 Task: In the Contact  MadelynWright95@Protonmail.com, Add note: 'Schedule a team brainstorming session for marketing campaign ideas.'. Mark checkbox to create task to follow up ': In 3 business days '. Create task, with  description: Conduct Product Demo, Add due date: In 3 Business Days; Add reminder: 30 Minutes before. Set Priority High and add note: Review the attached proposal. Logged in from softage.5@softage.net
Action: Mouse moved to (109, 78)
Screenshot: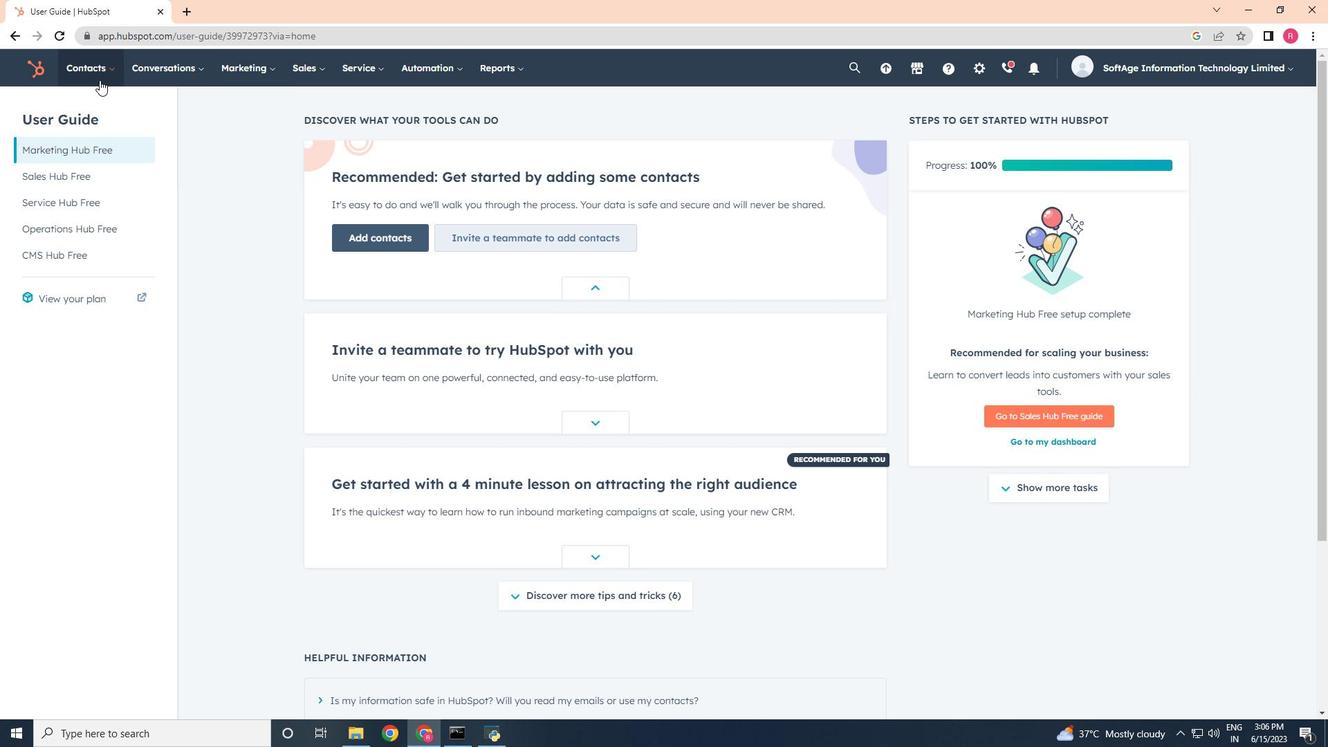 
Action: Mouse pressed left at (109, 78)
Screenshot: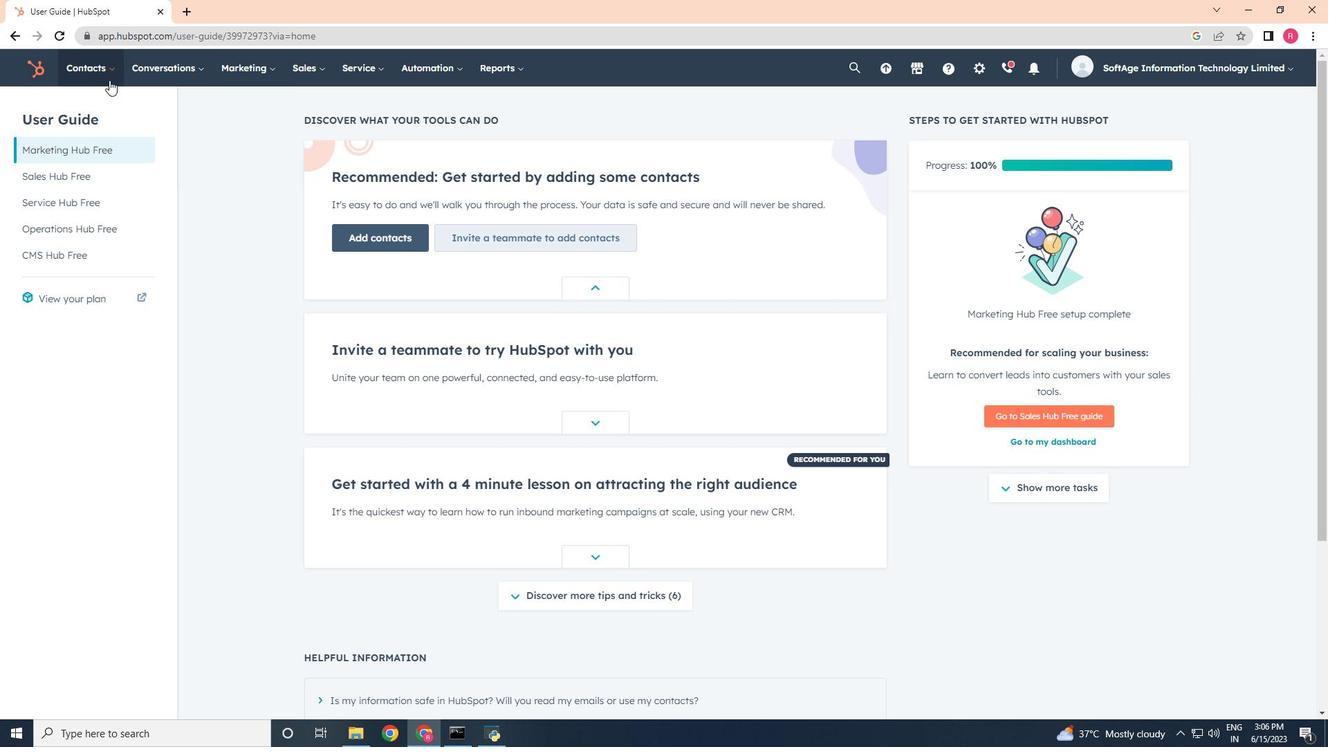 
Action: Mouse moved to (123, 108)
Screenshot: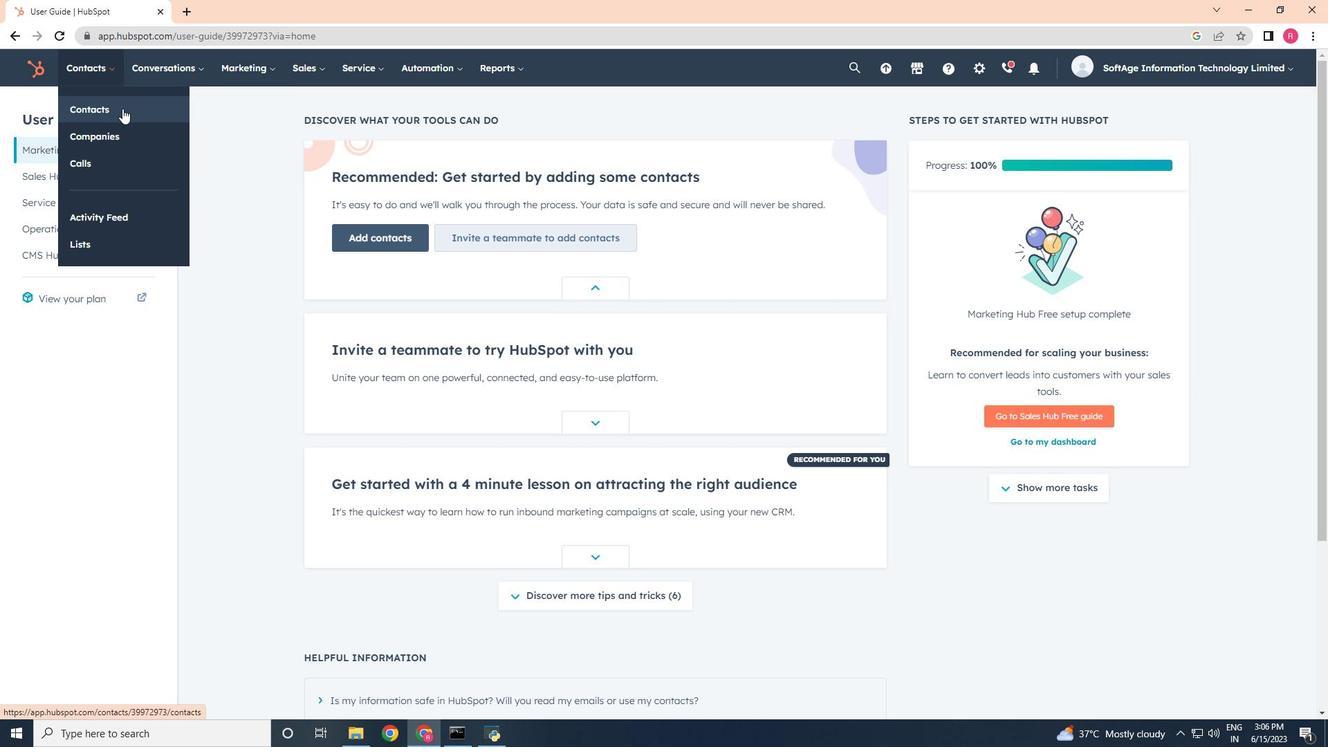 
Action: Mouse pressed left at (123, 108)
Screenshot: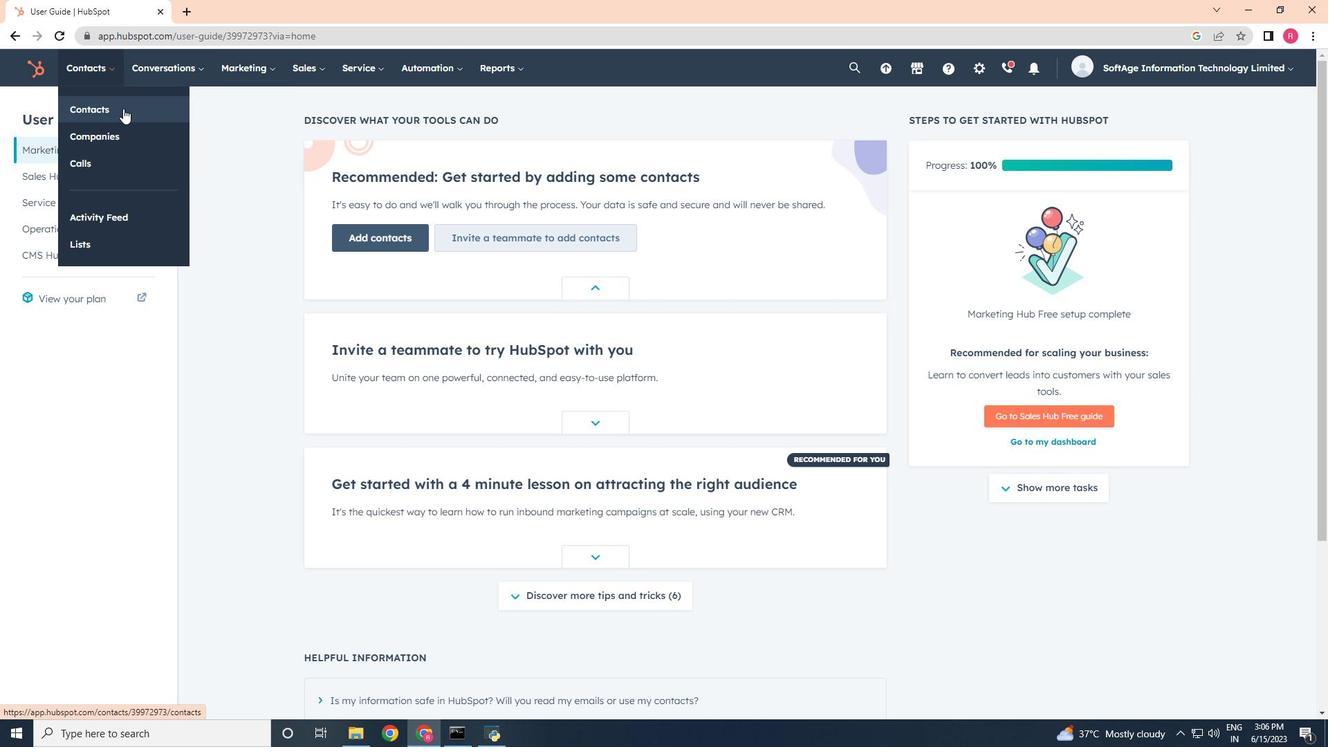 
Action: Mouse moved to (100, 220)
Screenshot: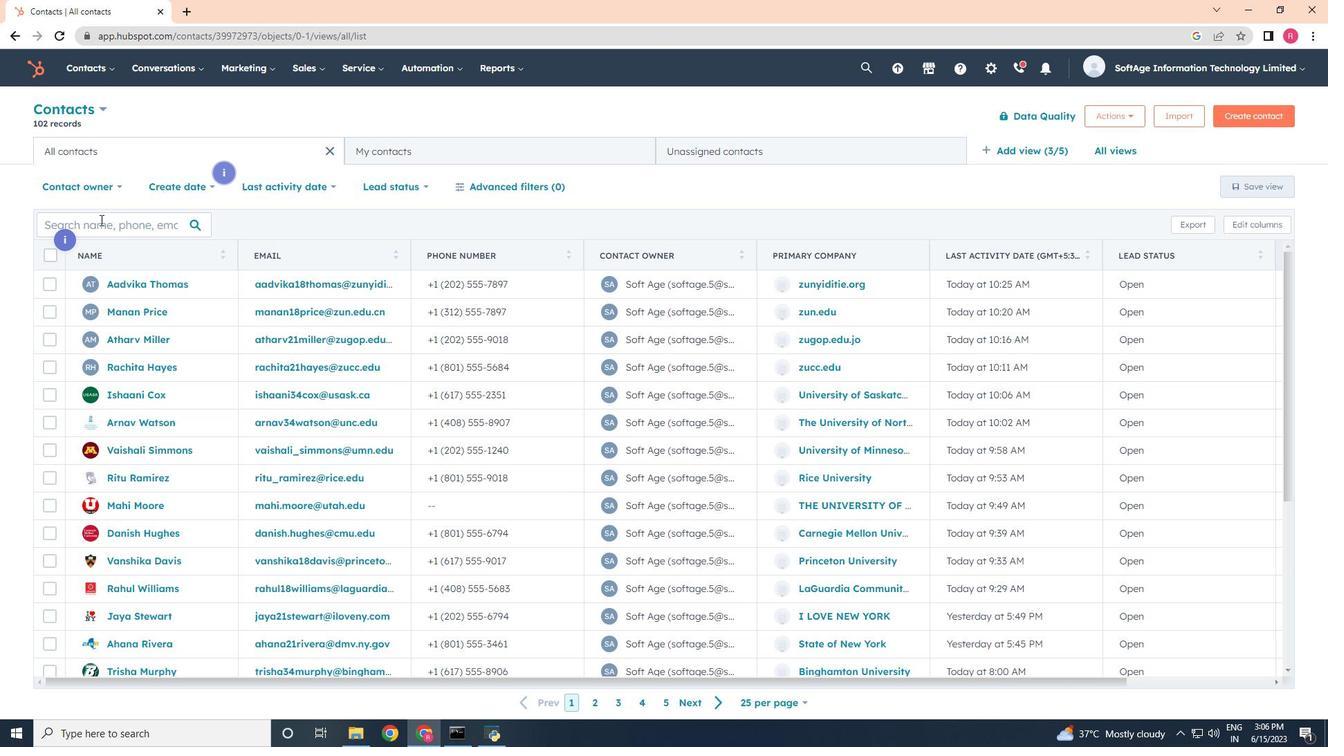 
Action: Mouse pressed left at (100, 220)
Screenshot: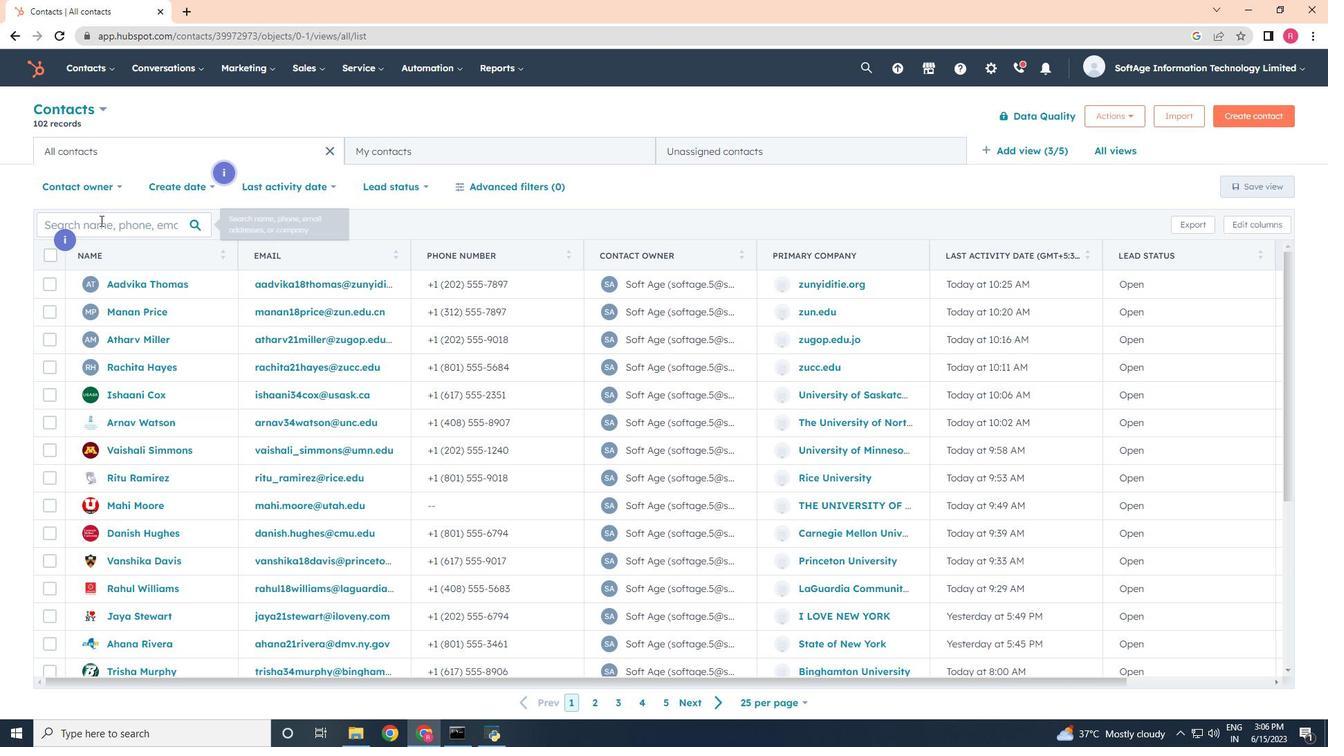 
Action: Mouse moved to (100, 221)
Screenshot: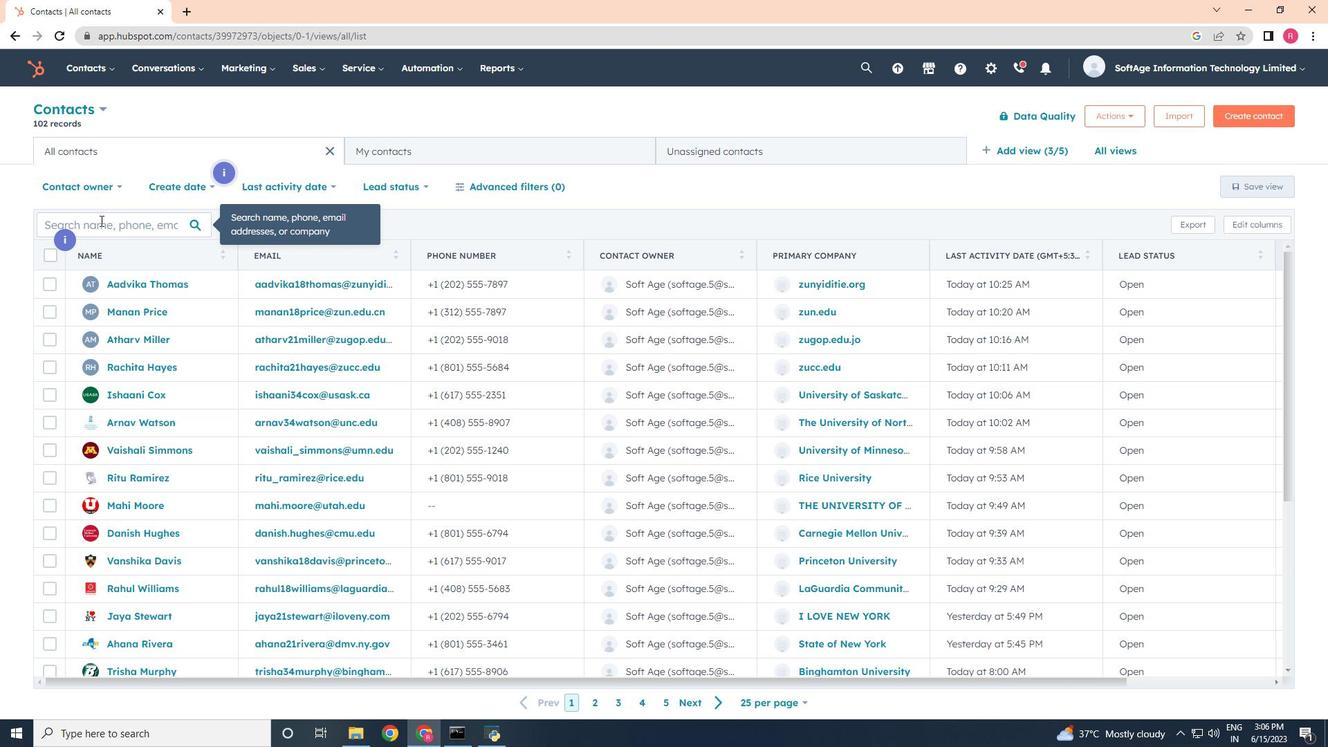 
Action: Key pressed <Key.shift><Key.shift>Madelyn<Key.shift>Wright95
Screenshot: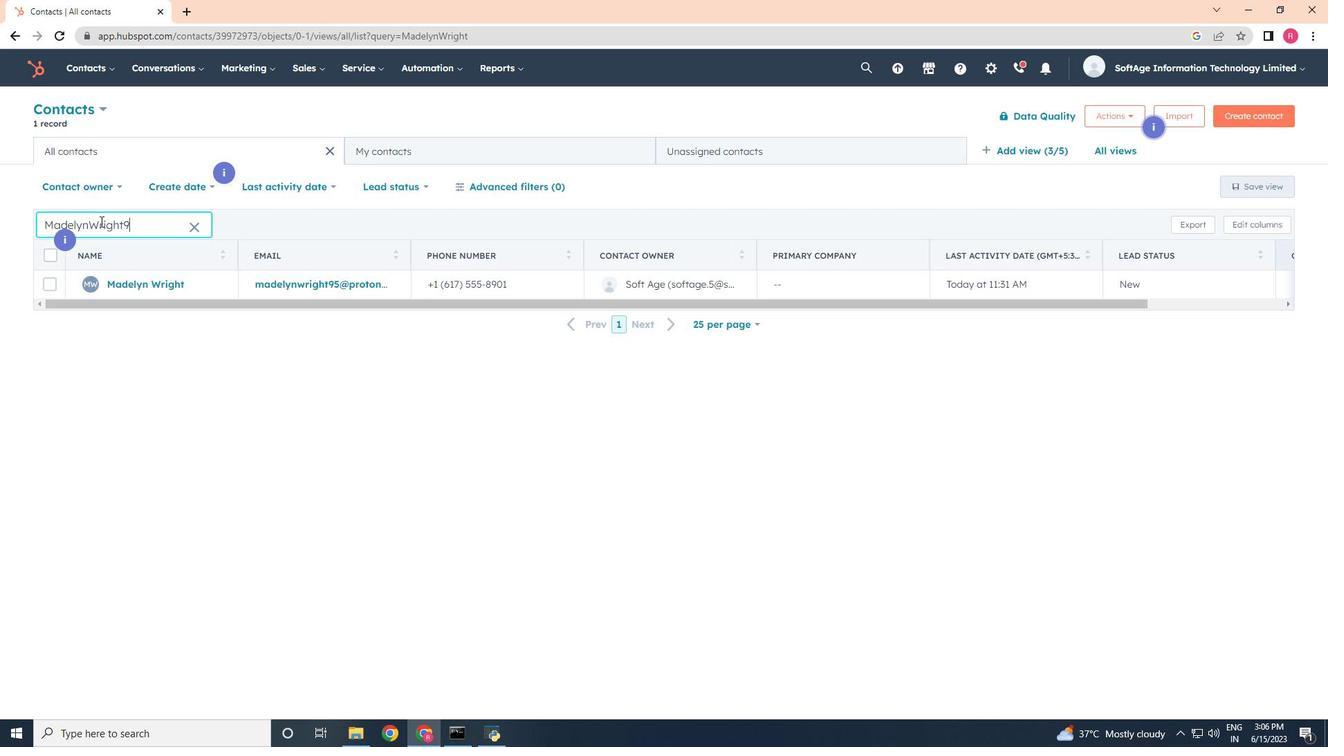 
Action: Mouse moved to (127, 284)
Screenshot: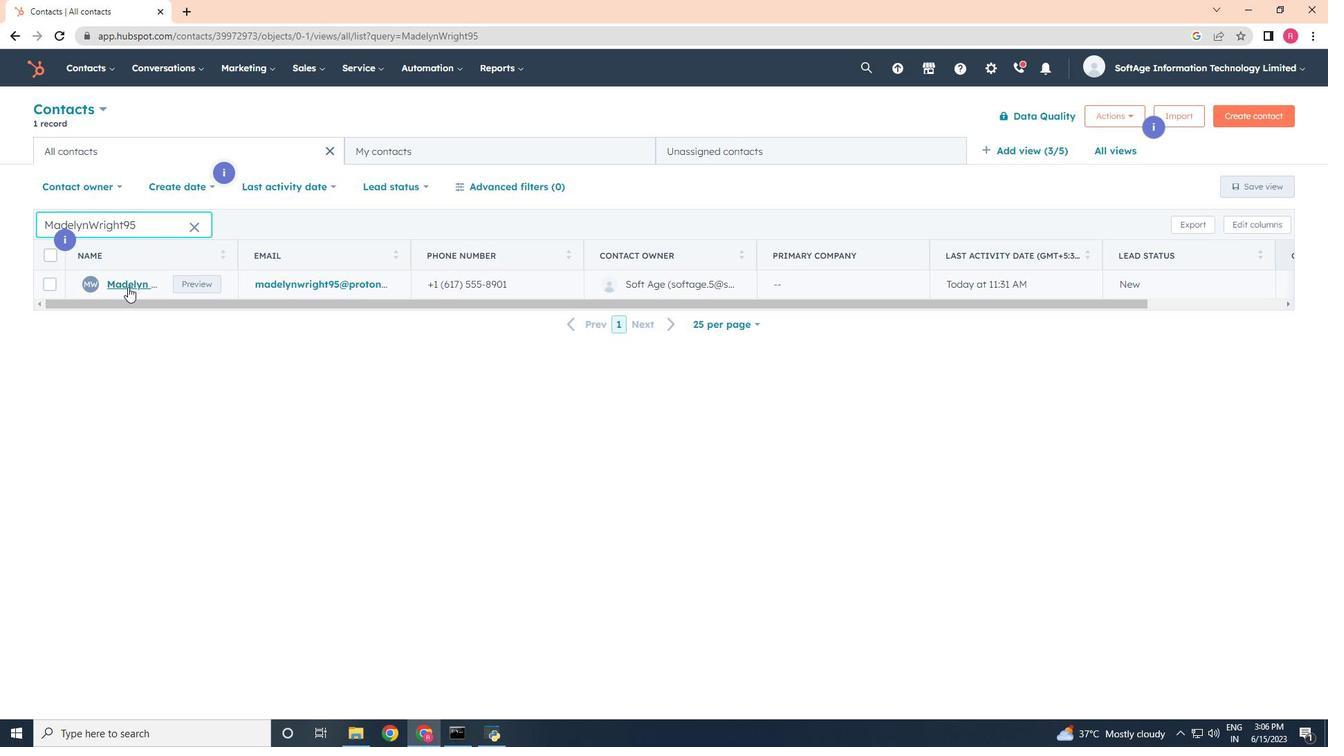 
Action: Mouse pressed left at (127, 284)
Screenshot: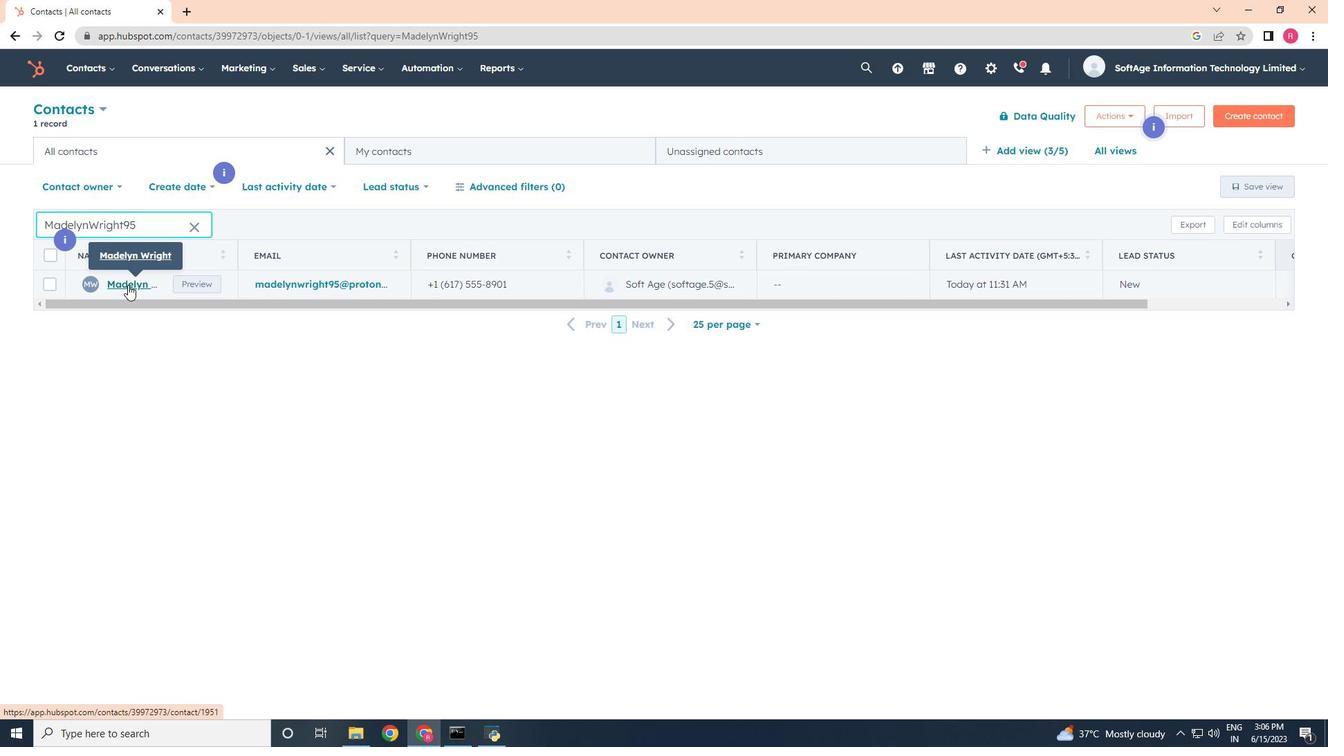 
Action: Mouse moved to (40, 233)
Screenshot: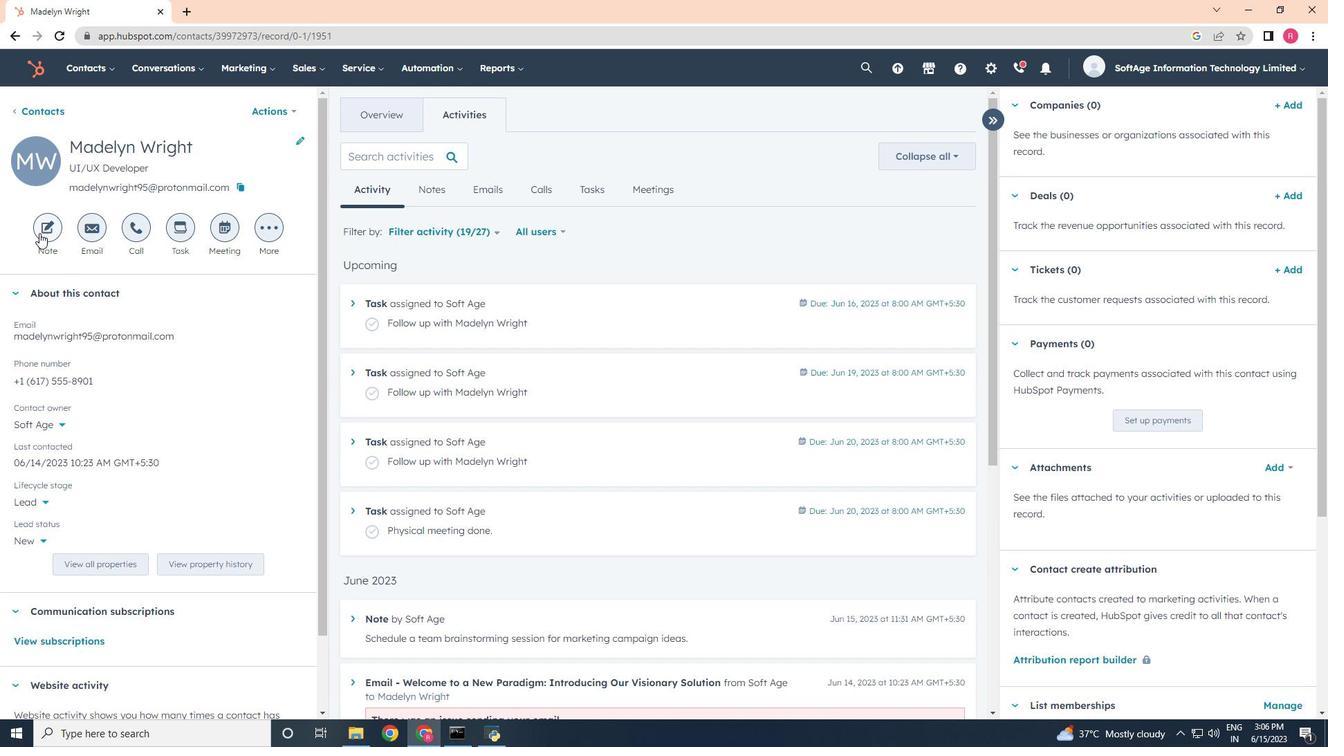 
Action: Mouse pressed left at (40, 233)
Screenshot: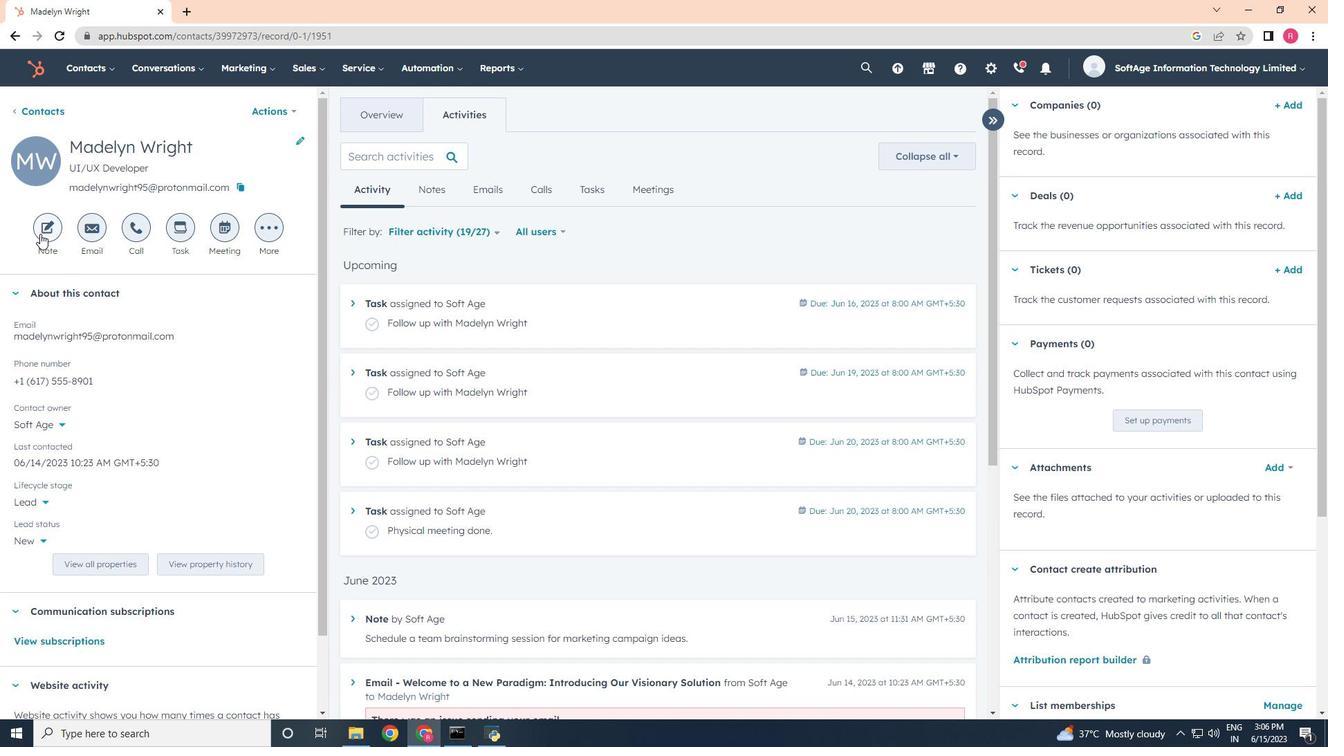 
Action: Mouse moved to (1177, 415)
Screenshot: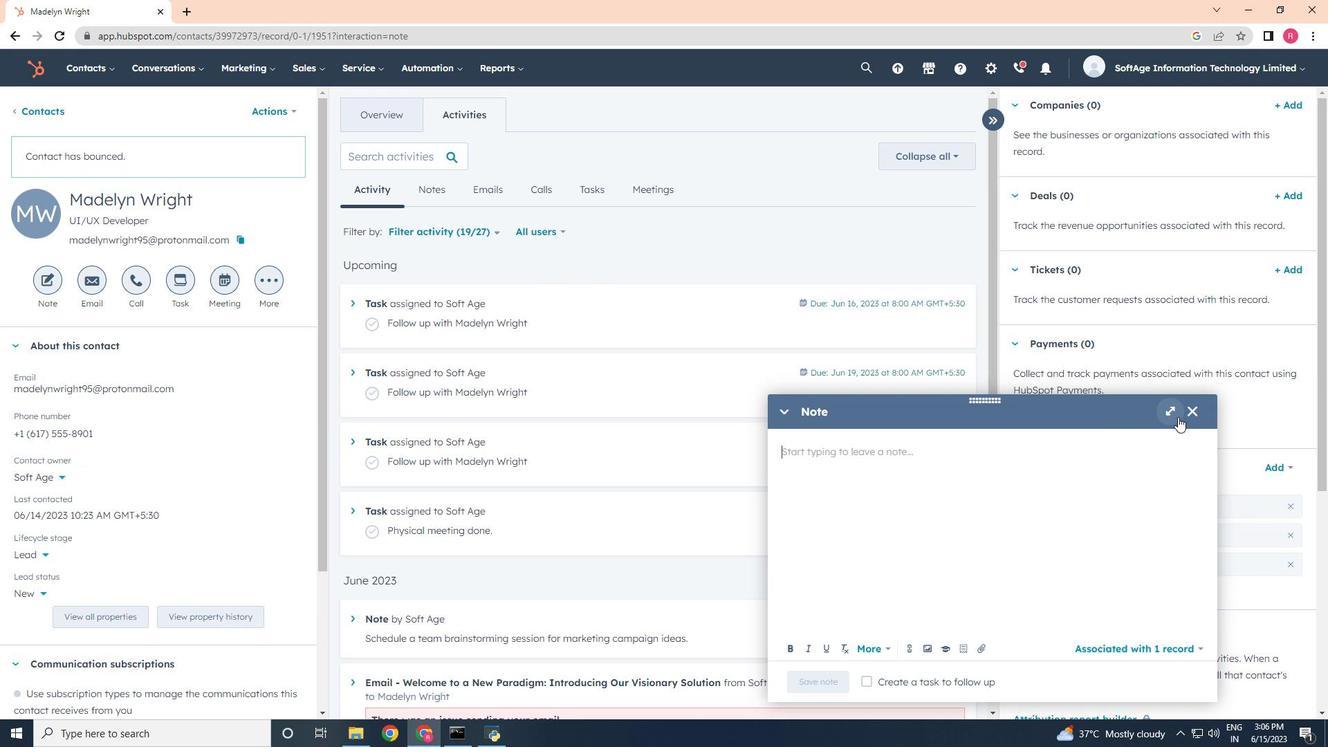 
Action: Mouse pressed left at (1177, 415)
Screenshot: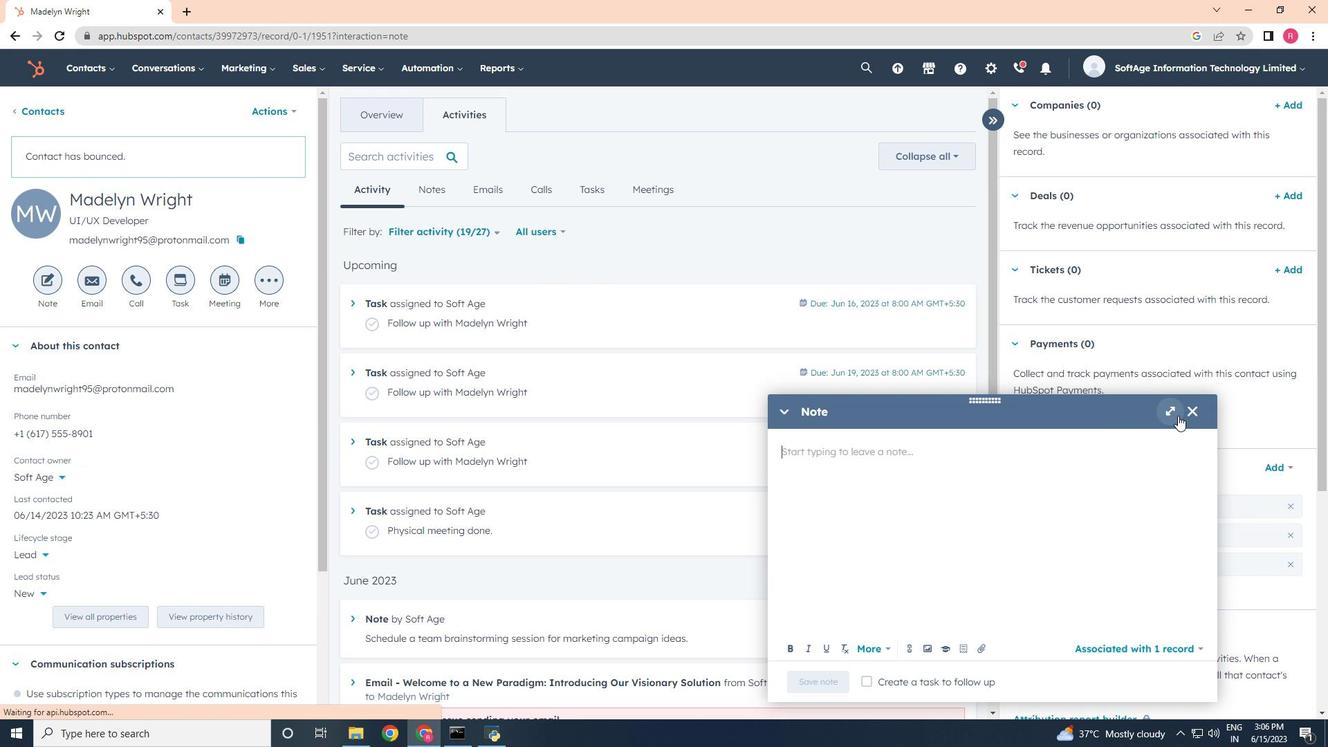 
Action: Mouse moved to (763, 291)
Screenshot: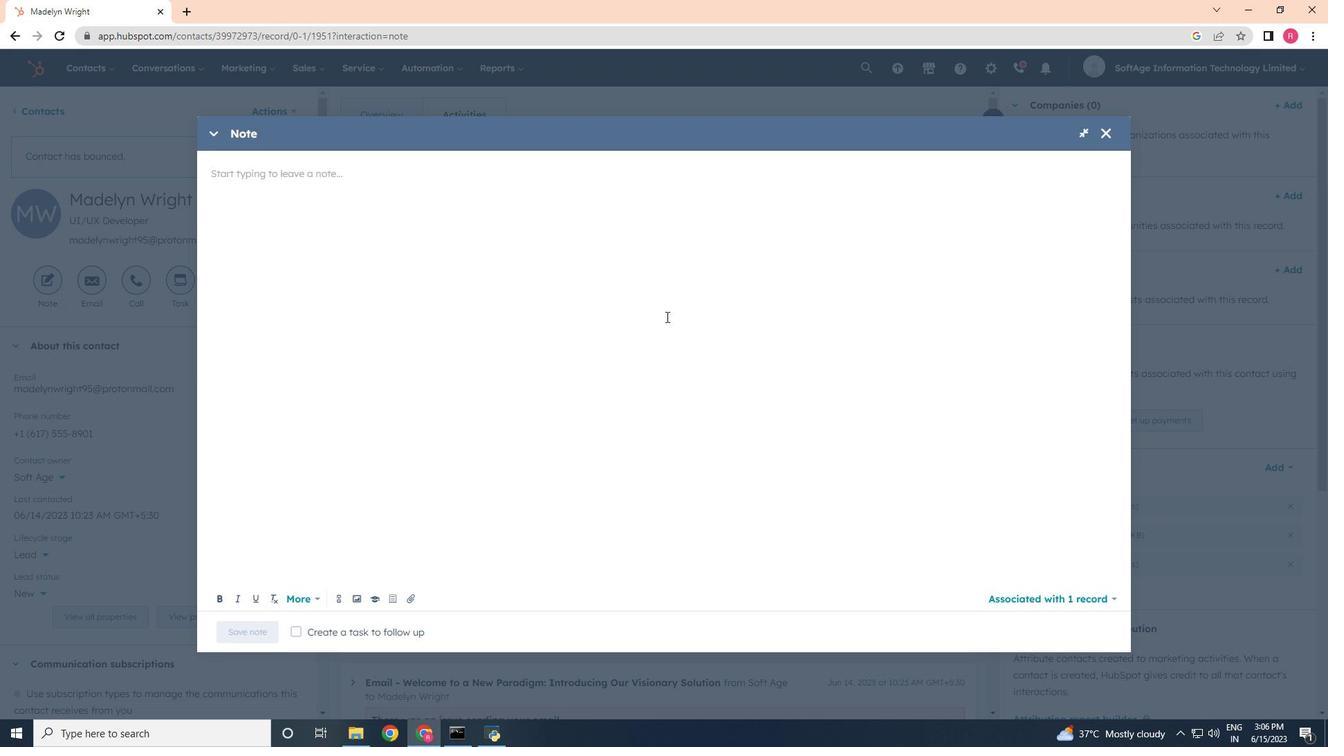 
Action: Key pressed <Key.shift>Schedule<Key.space>a<Key.space>team<Key.space>brainstorming<Key.space>session<Key.space>for<Key.space>marketing<Key.space>campaign<Key.space>ideas.
Screenshot: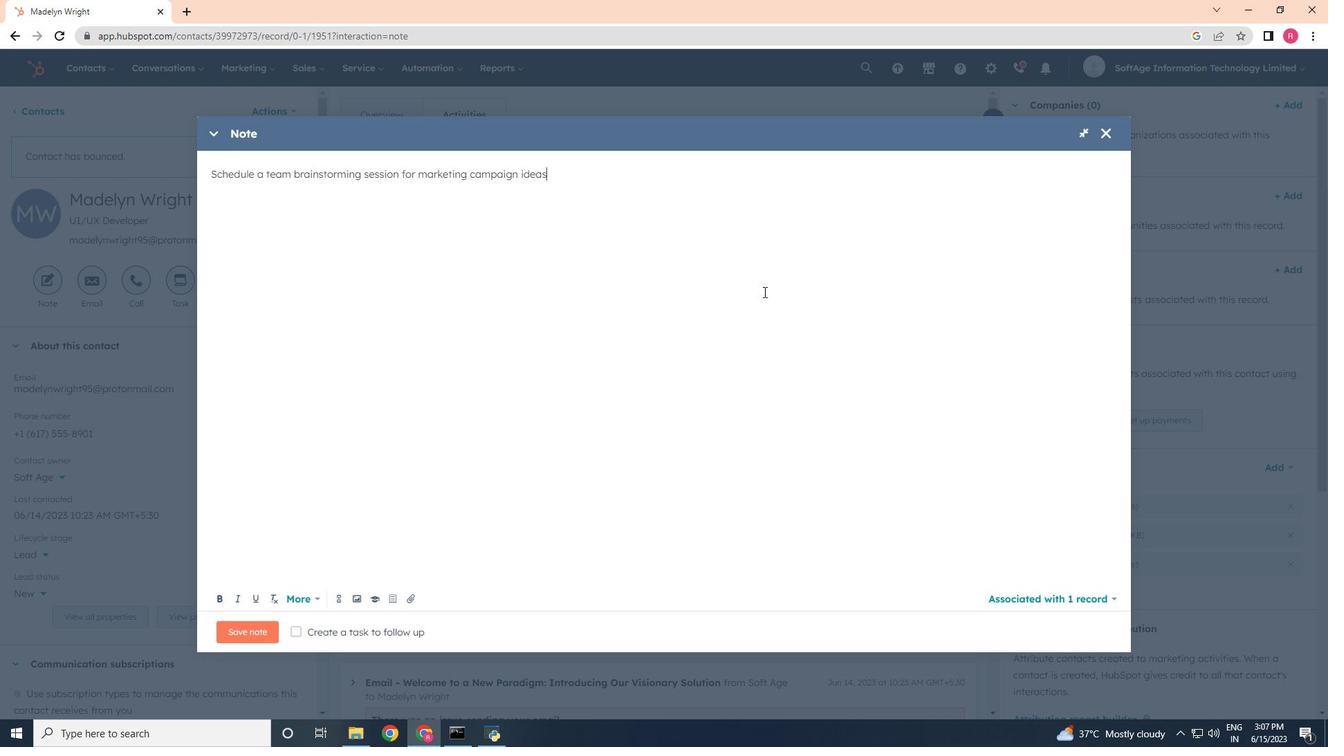 
Action: Mouse moved to (295, 632)
Screenshot: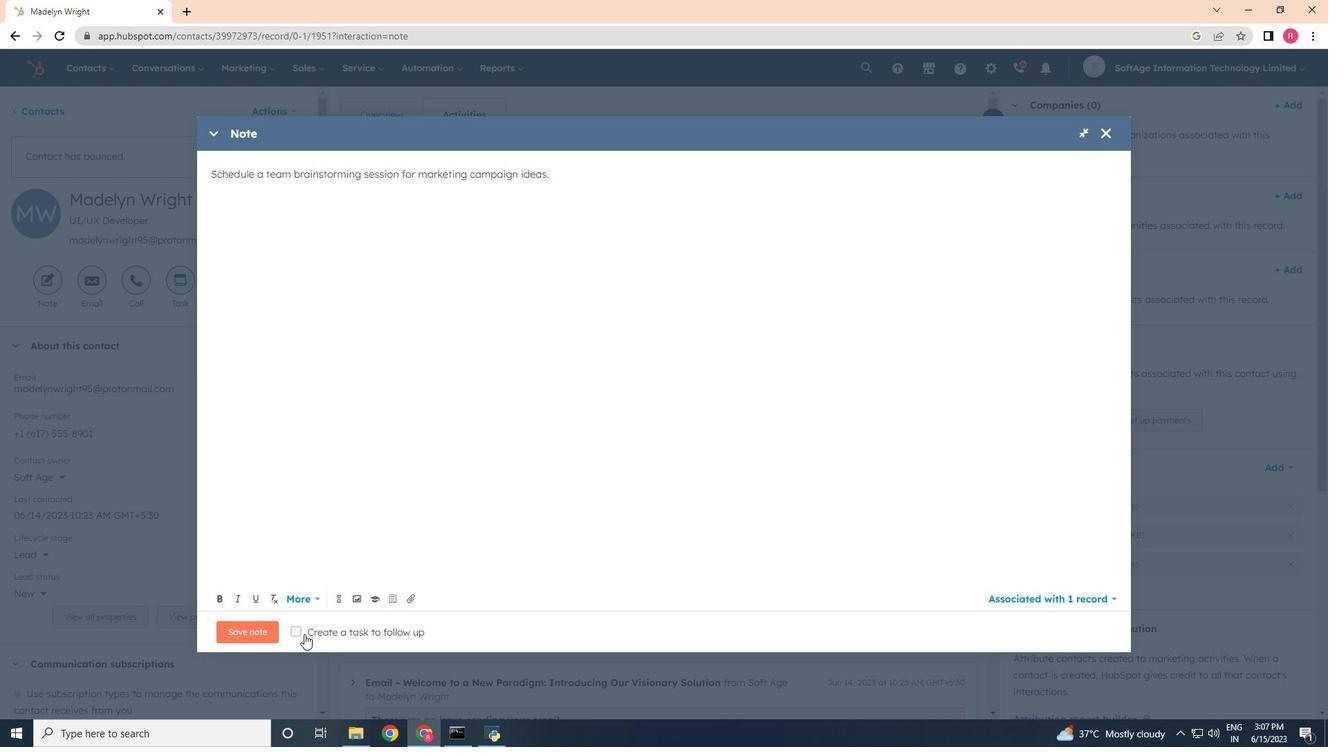 
Action: Mouse pressed left at (295, 632)
Screenshot: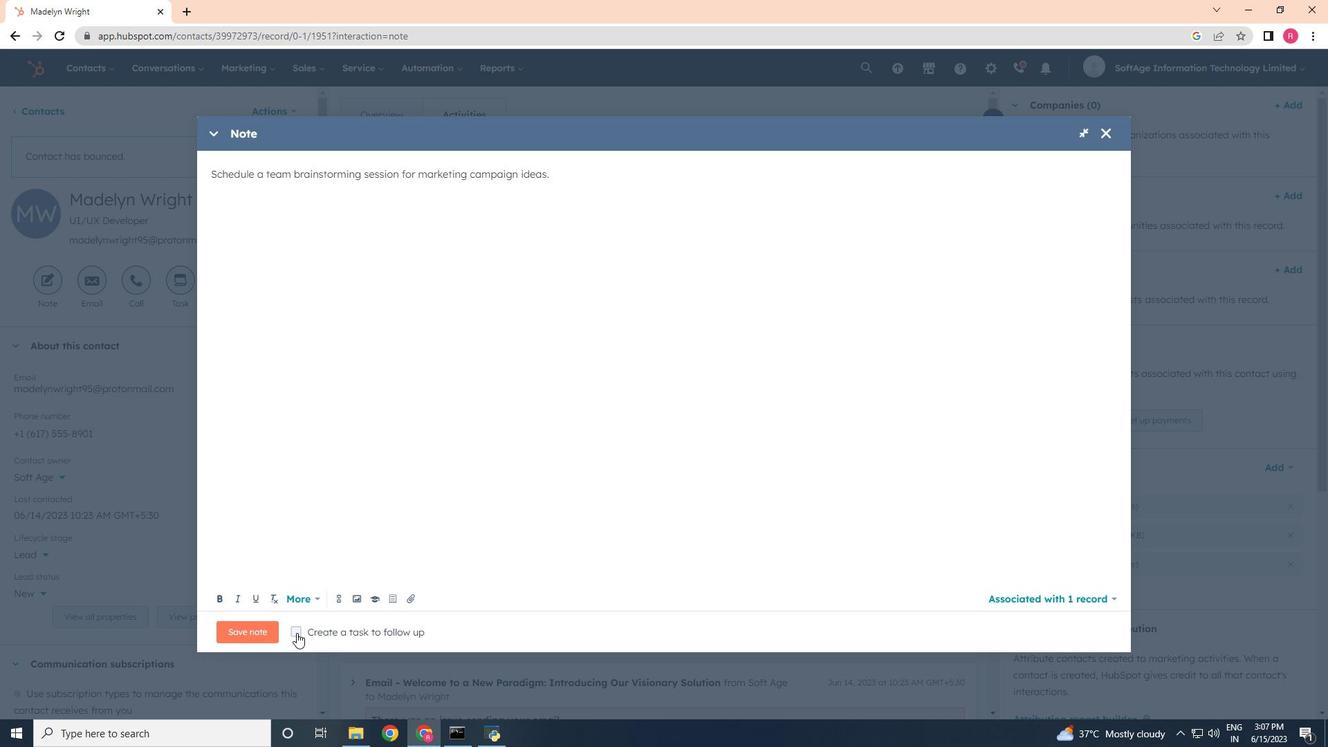 
Action: Mouse moved to (476, 630)
Screenshot: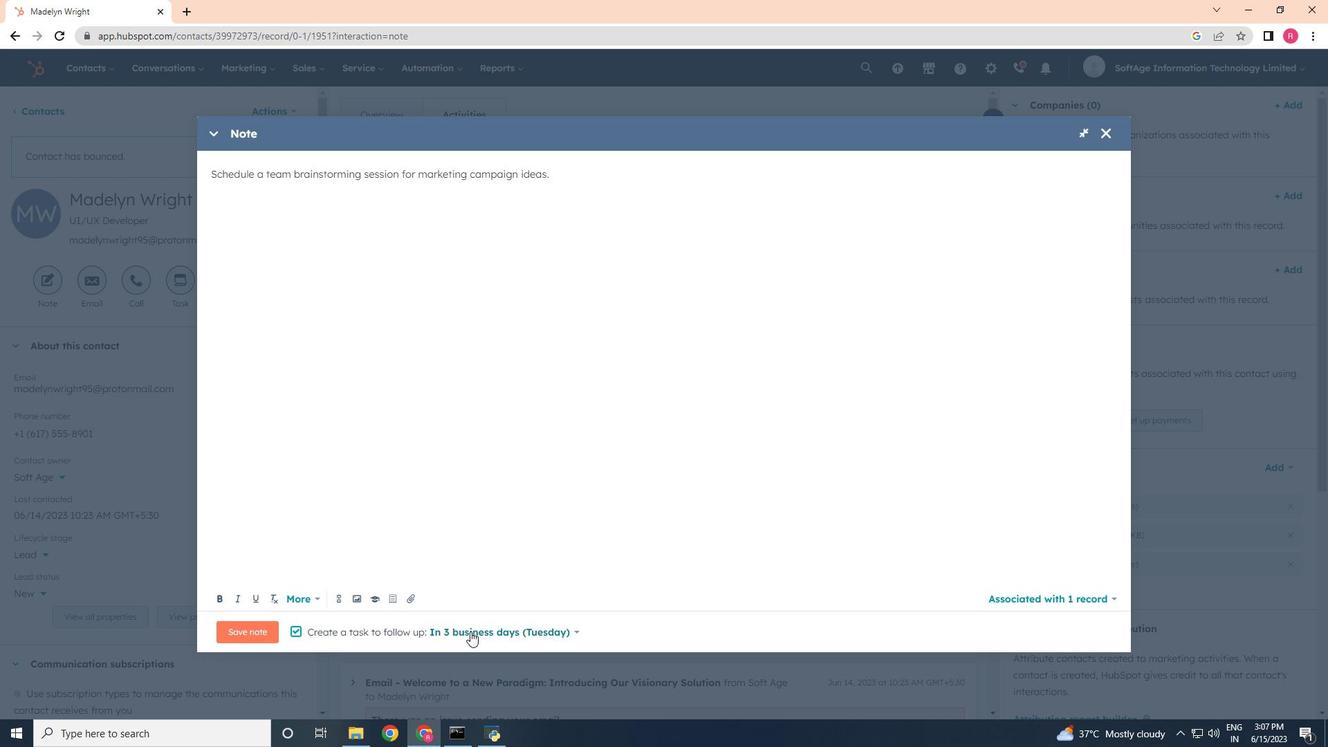 
Action: Mouse pressed left at (476, 630)
Screenshot: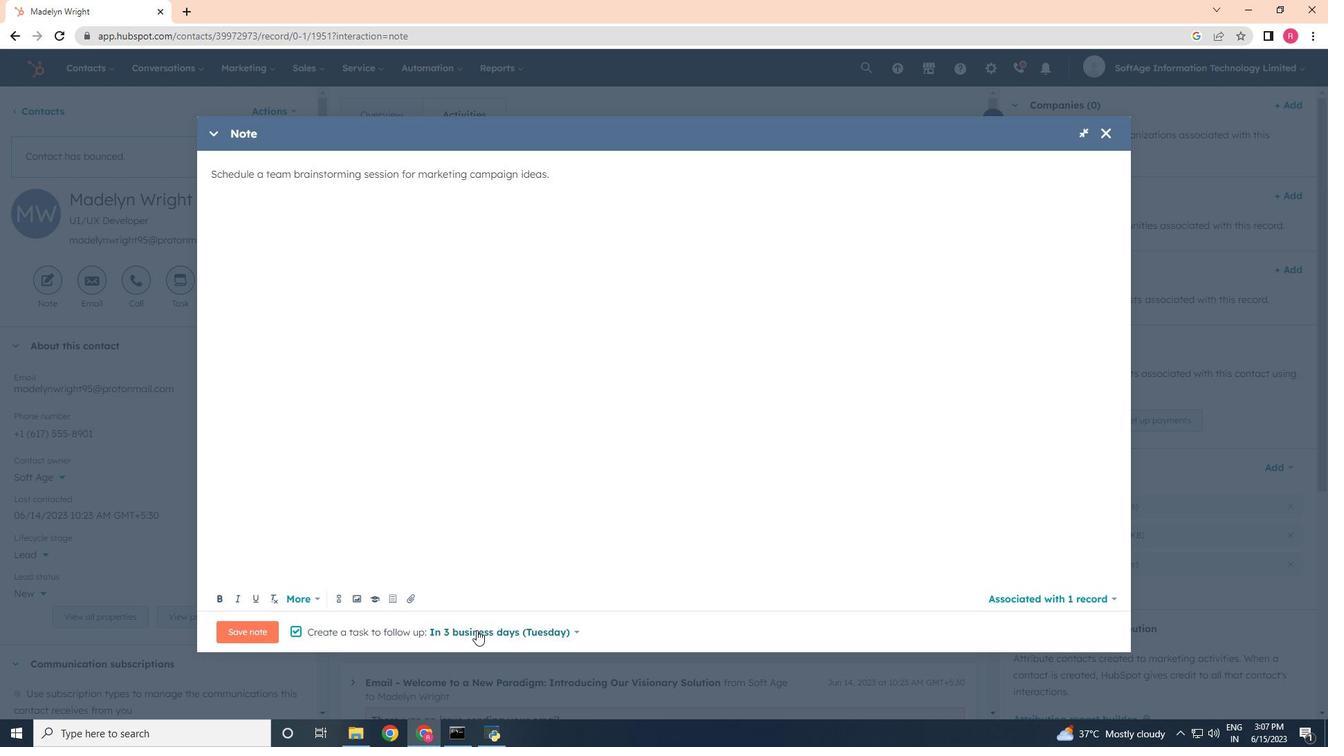 
Action: Mouse moved to (478, 502)
Screenshot: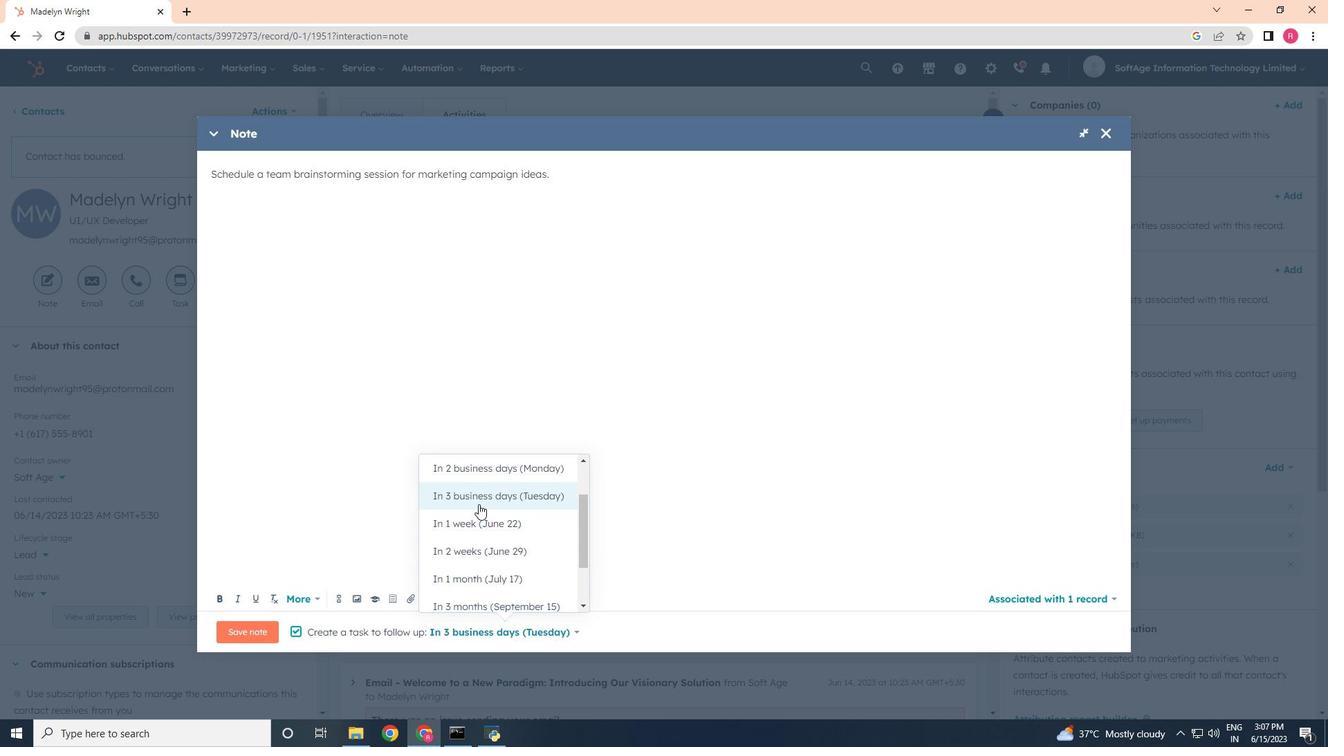 
Action: Mouse pressed left at (478, 502)
Screenshot: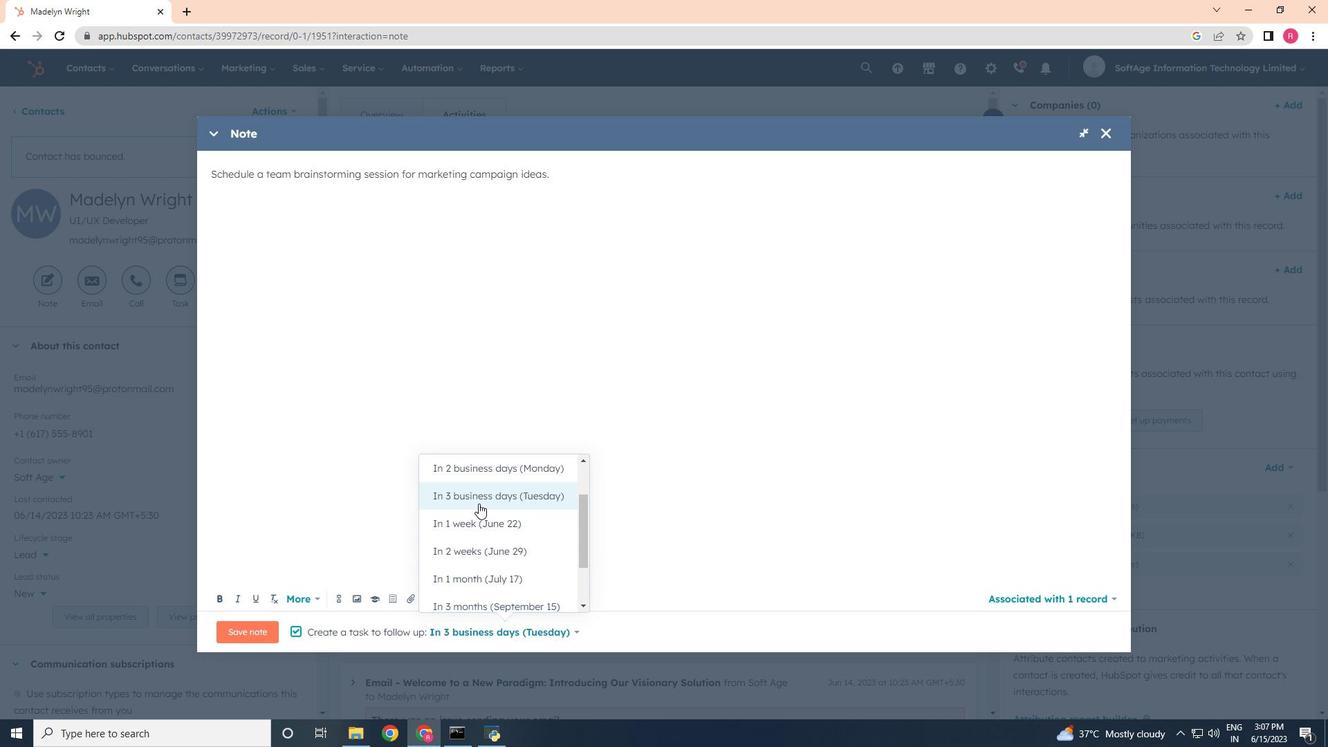 
Action: Mouse moved to (253, 626)
Screenshot: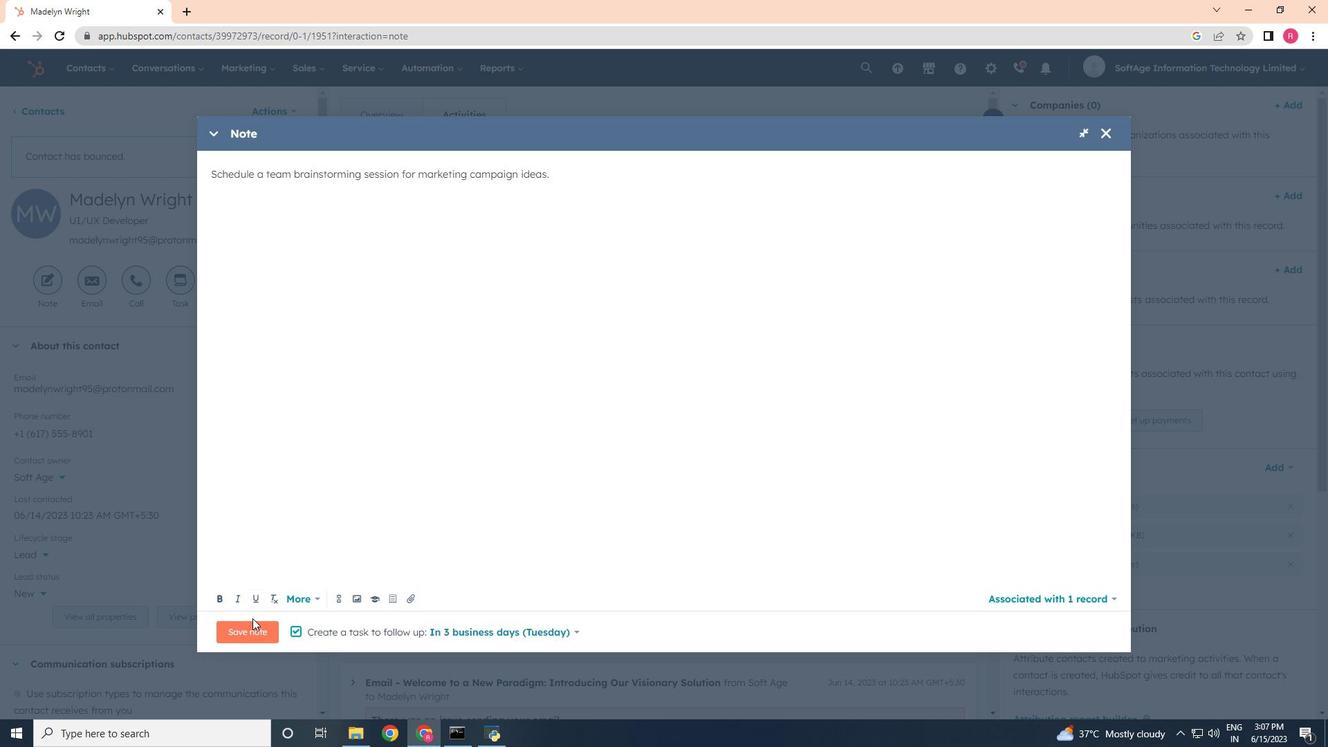 
Action: Mouse pressed left at (253, 626)
Screenshot: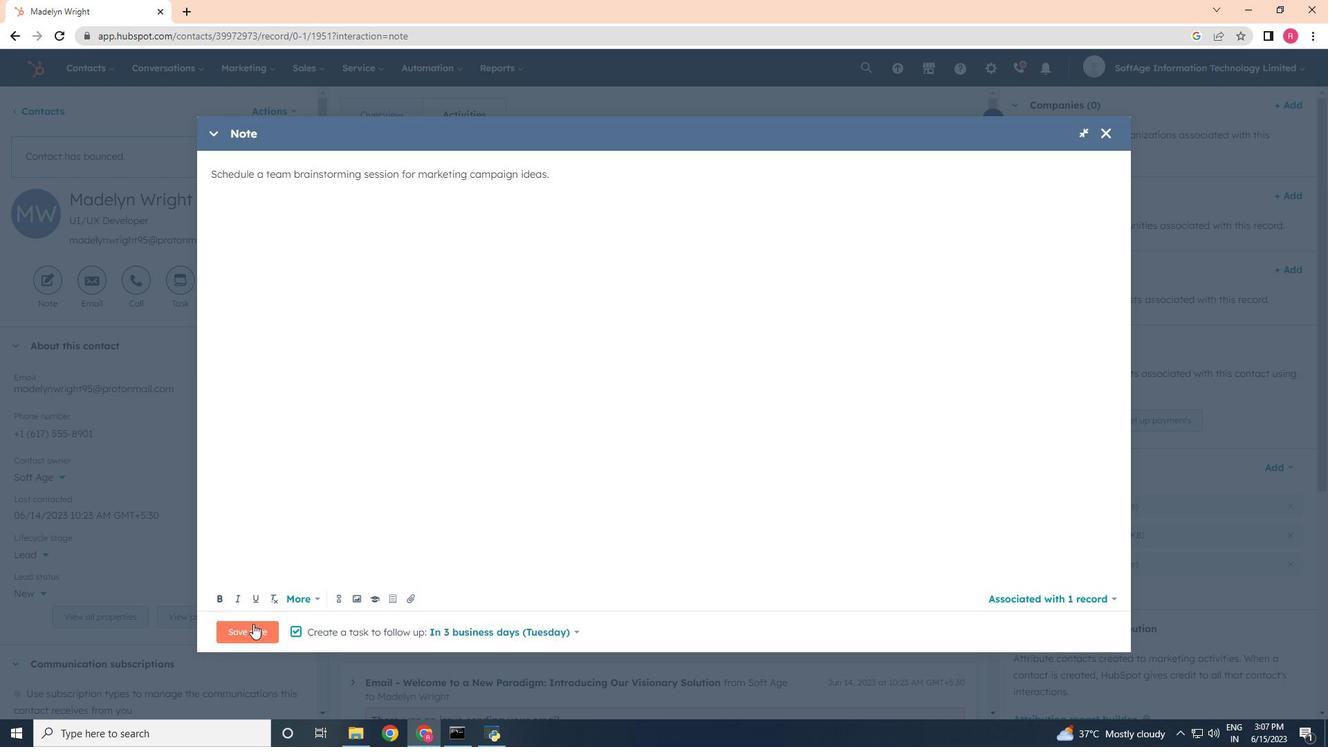 
Action: Mouse moved to (183, 285)
Screenshot: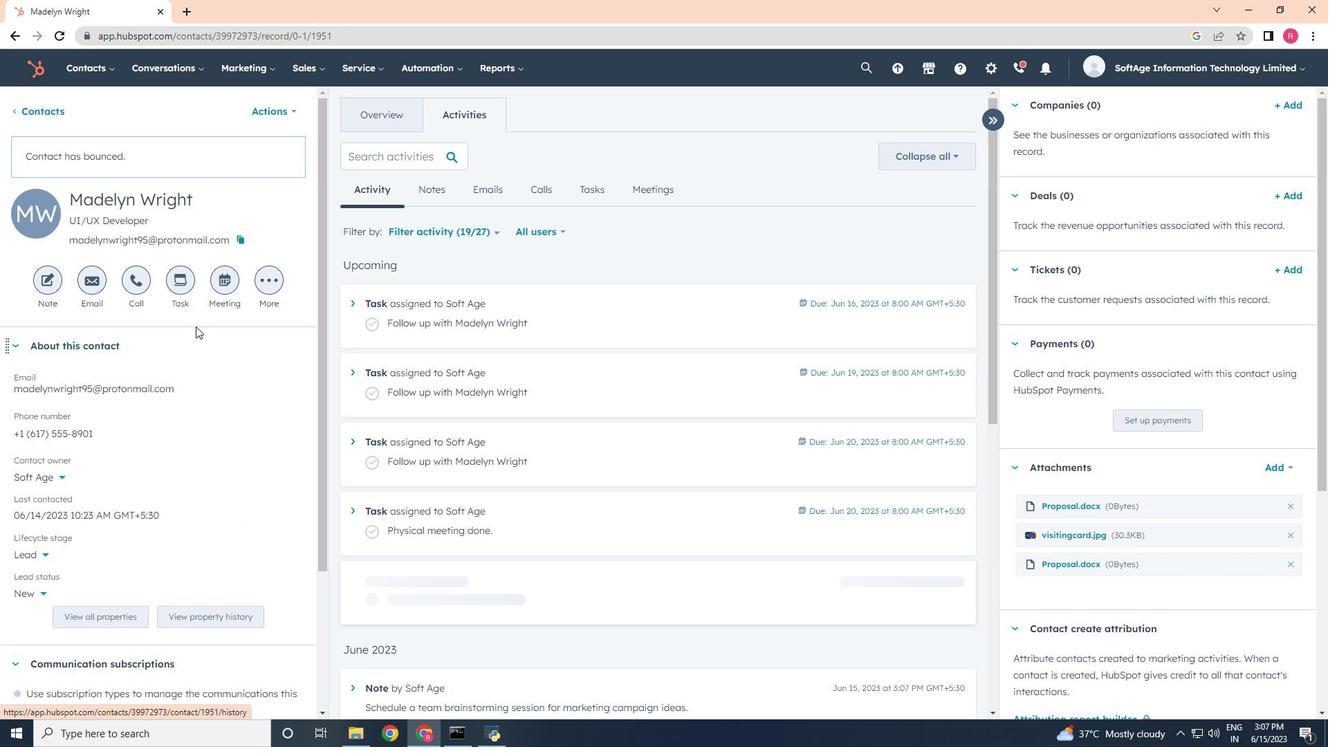 
Action: Mouse pressed left at (183, 285)
Screenshot: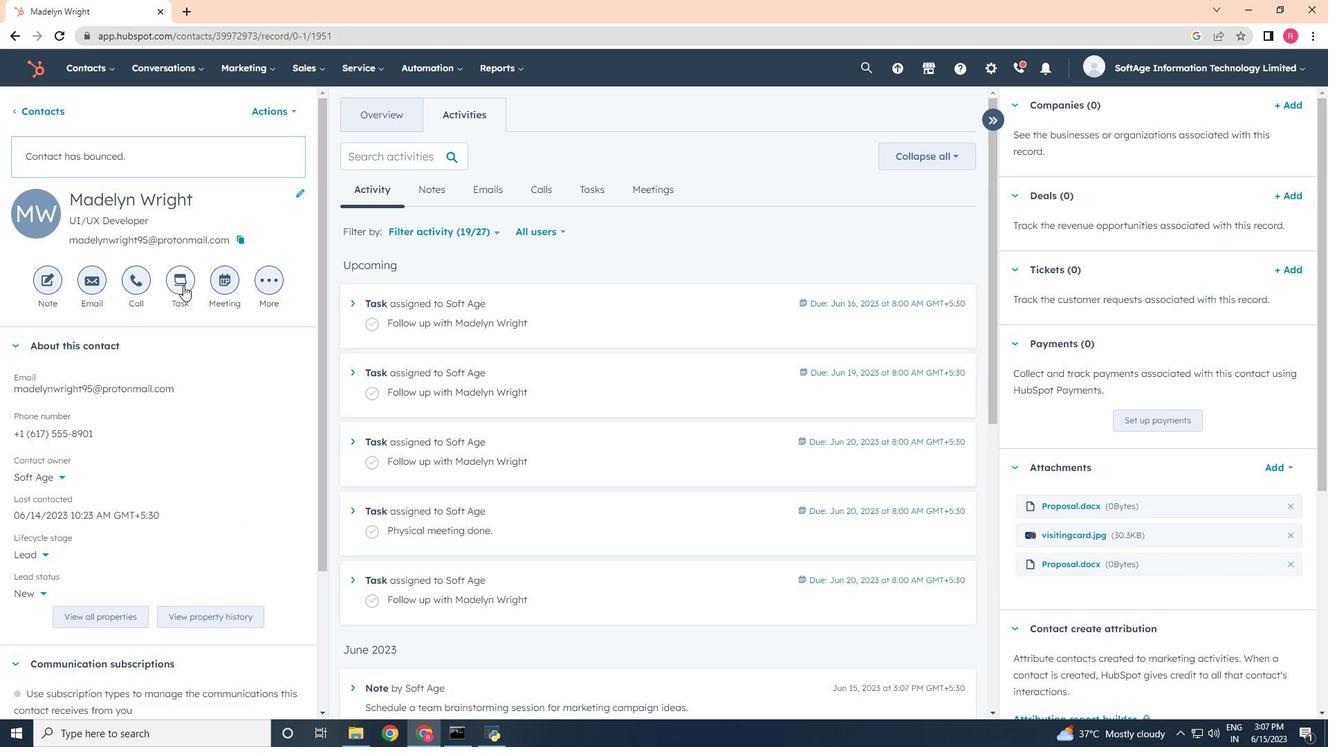 
Action: Mouse moved to (810, 376)
Screenshot: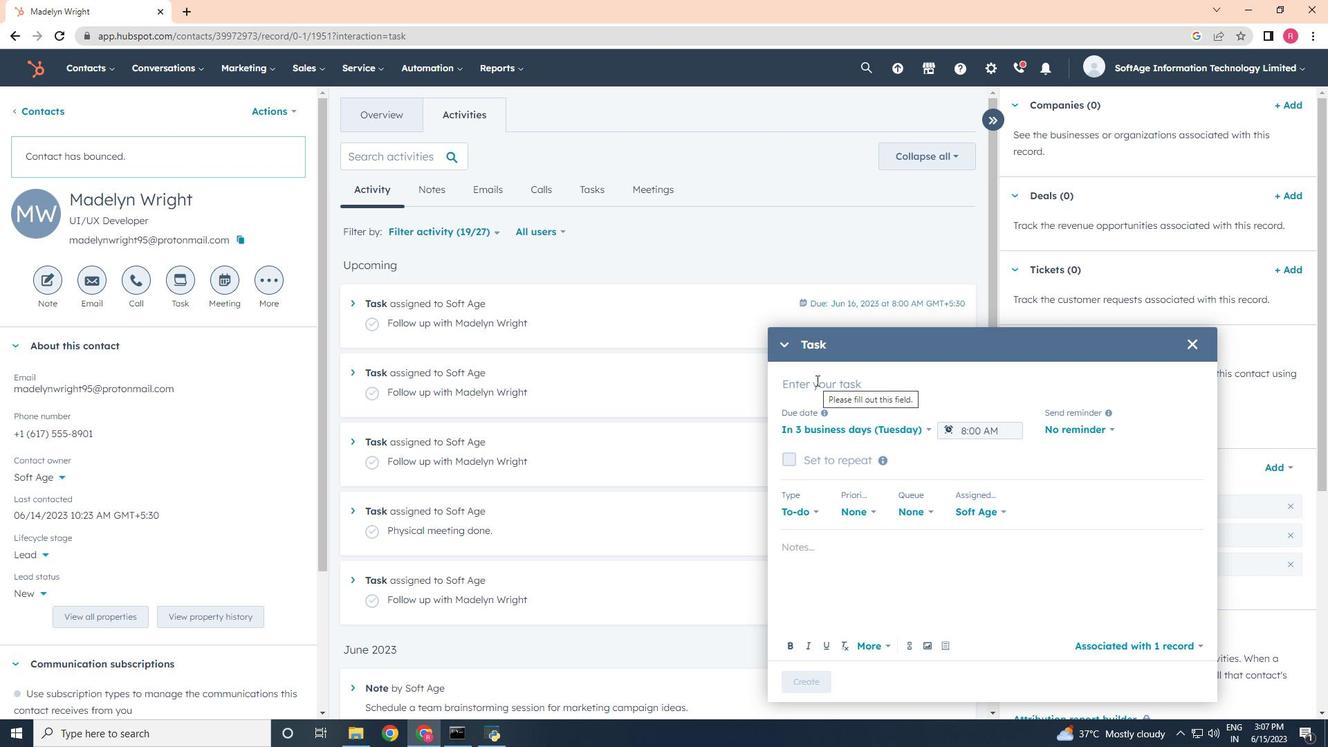 
Action: Key pressed <Key.shift>Conduct<Key.space><Key.shift>Product<Key.space><Key.shift>Demo
Screenshot: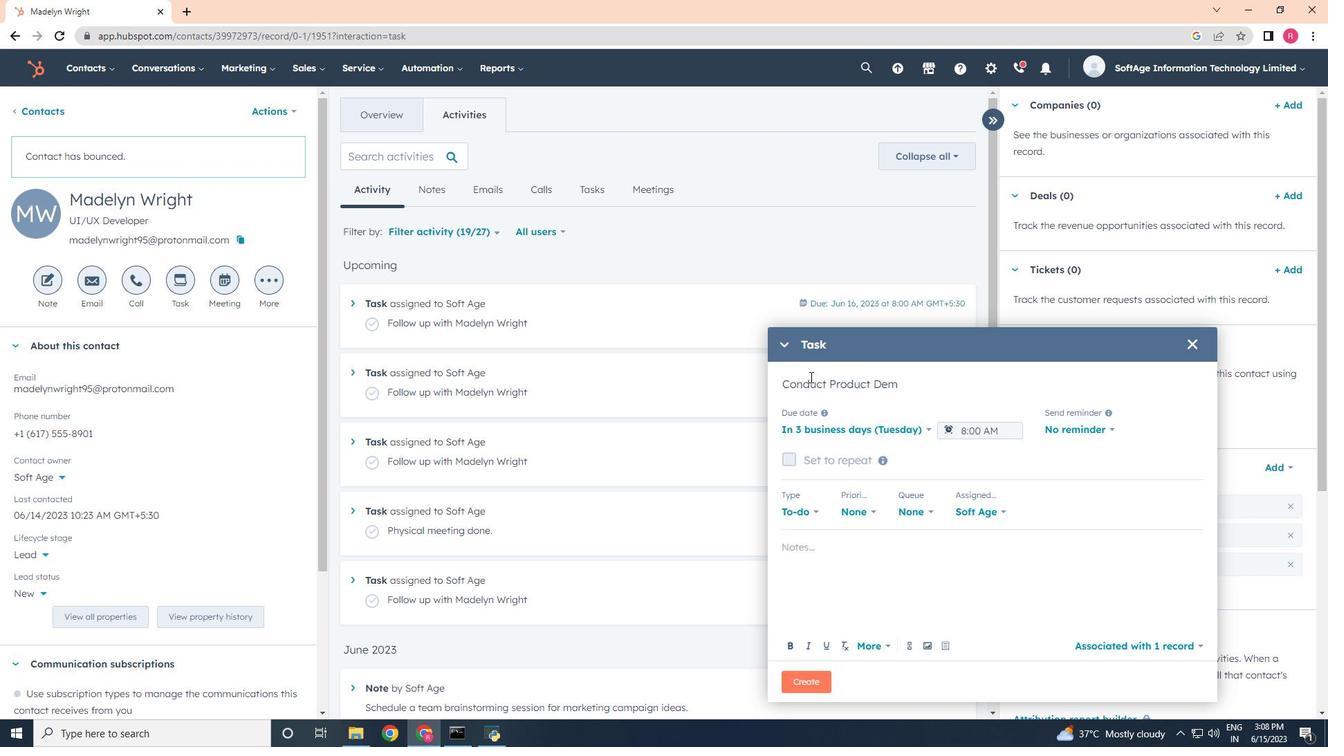 
Action: Mouse moved to (864, 428)
Screenshot: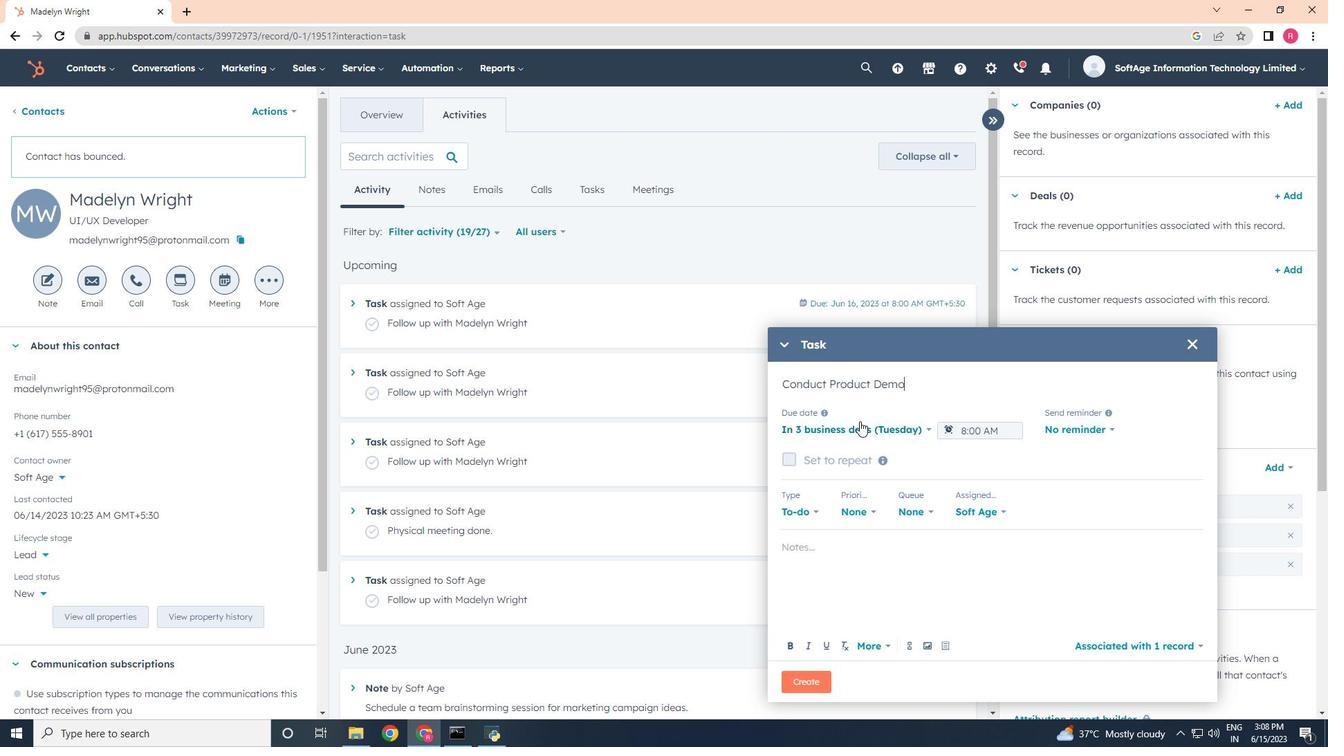 
Action: Mouse pressed left at (864, 428)
Screenshot: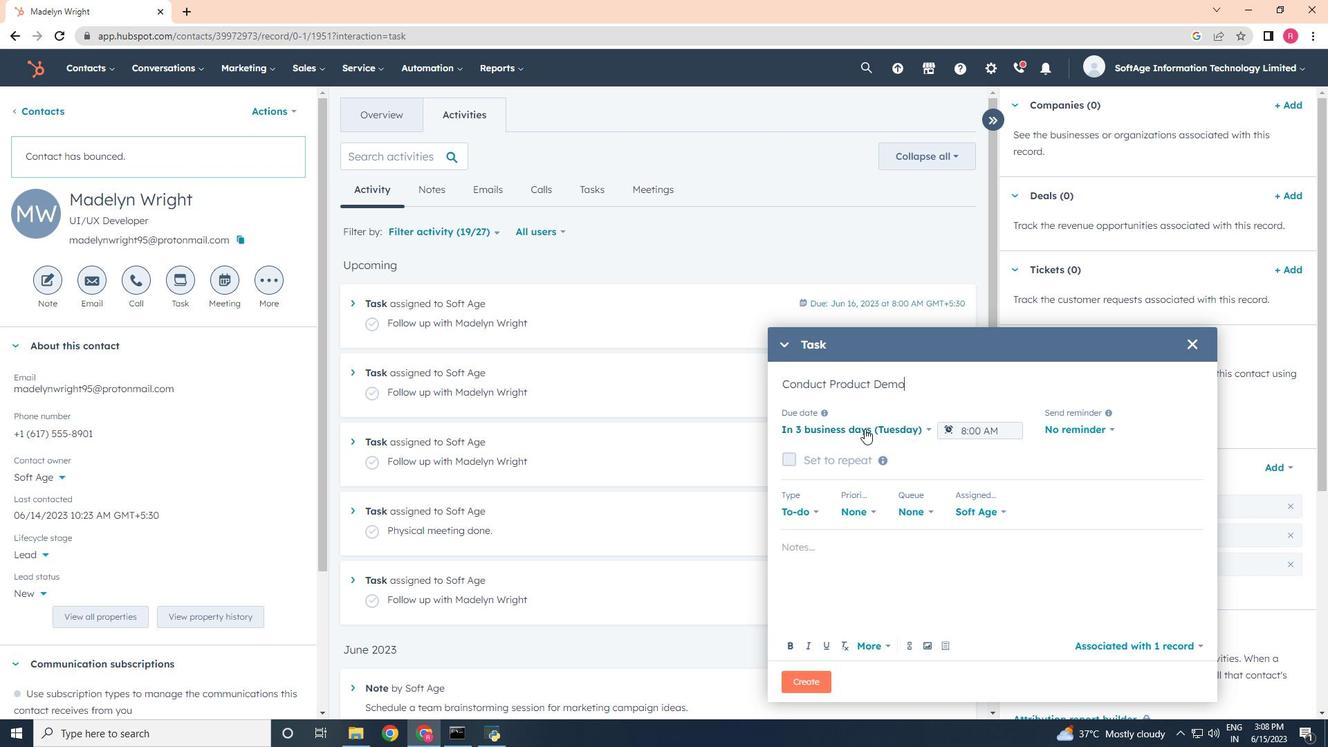 
Action: Mouse moved to (861, 486)
Screenshot: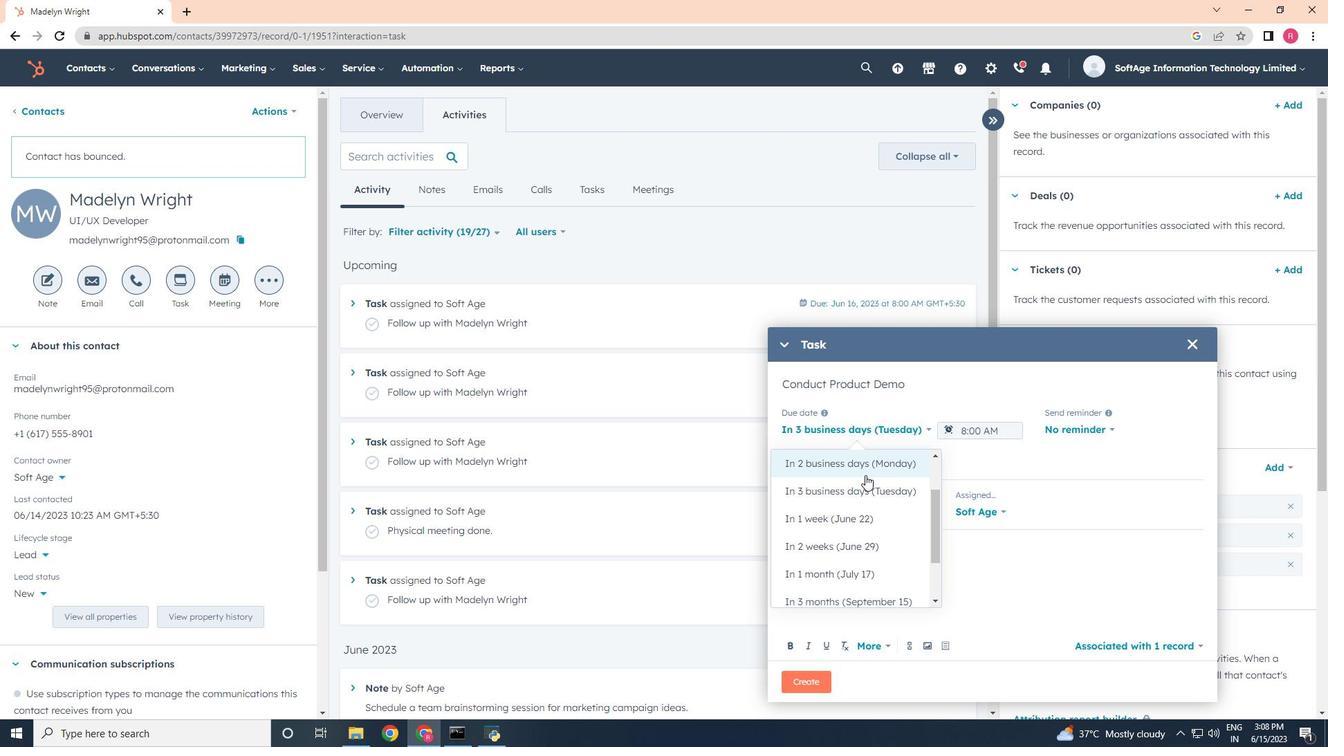 
Action: Mouse pressed left at (861, 486)
Screenshot: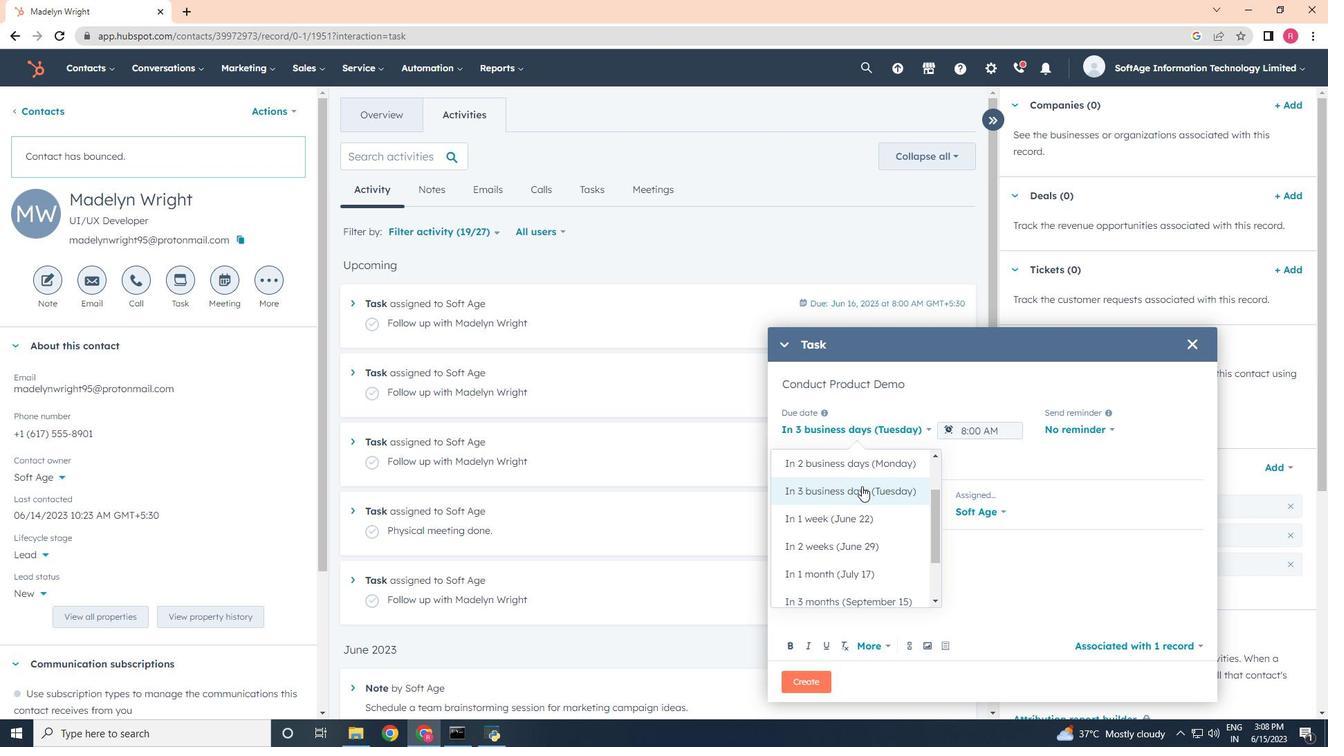 
Action: Mouse moved to (1095, 431)
Screenshot: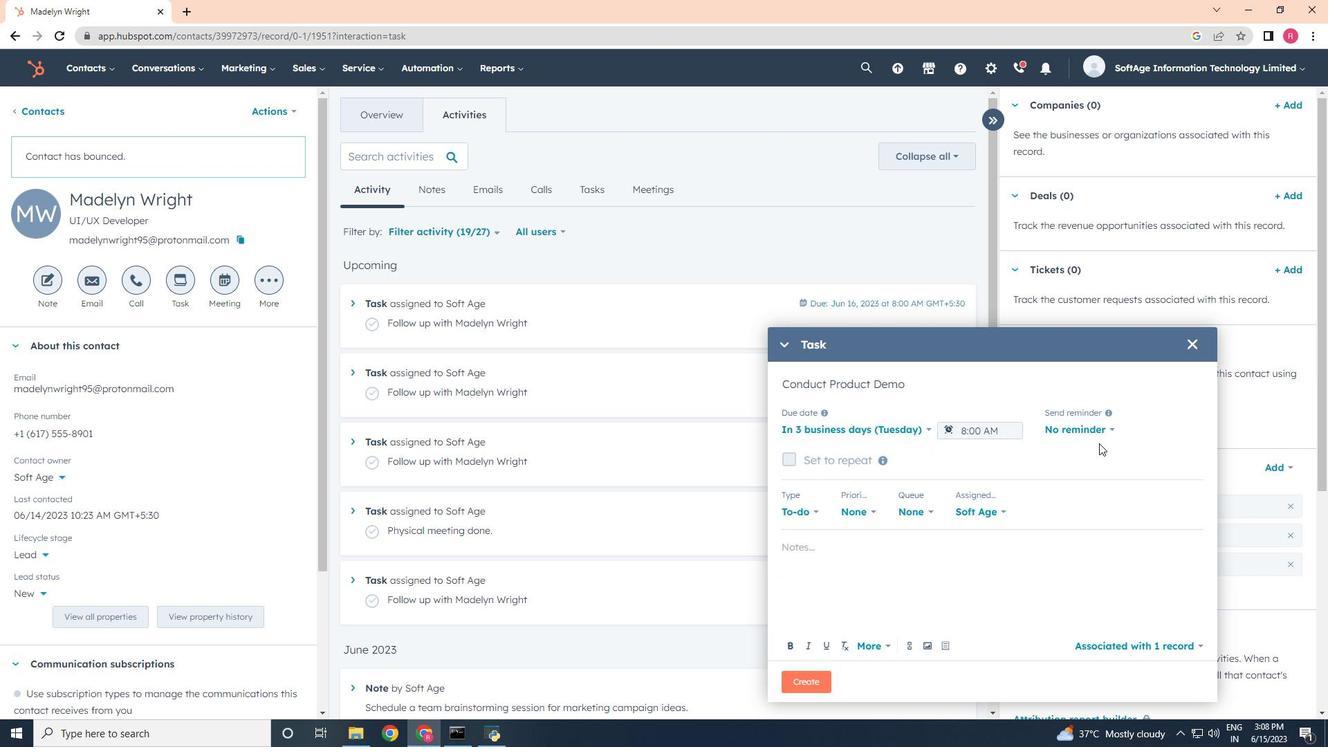 
Action: Mouse pressed left at (1095, 431)
Screenshot: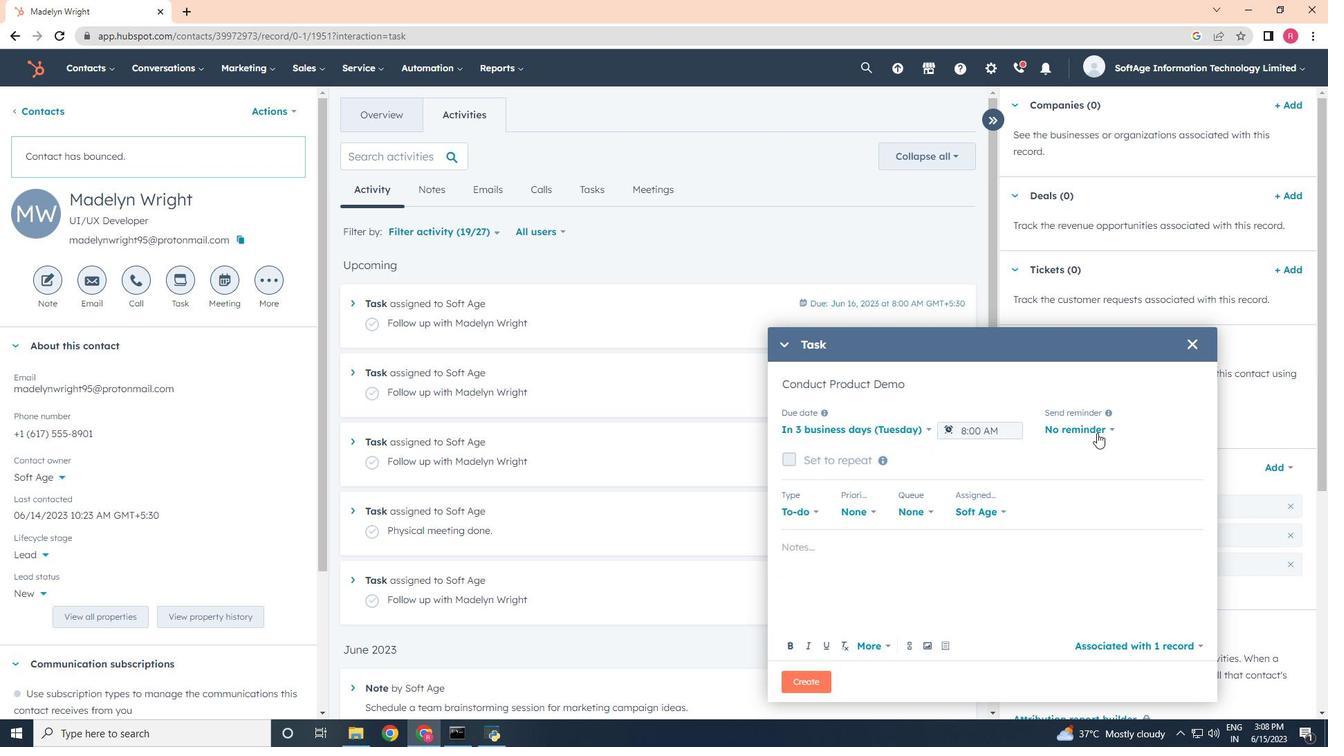 
Action: Mouse moved to (1047, 525)
Screenshot: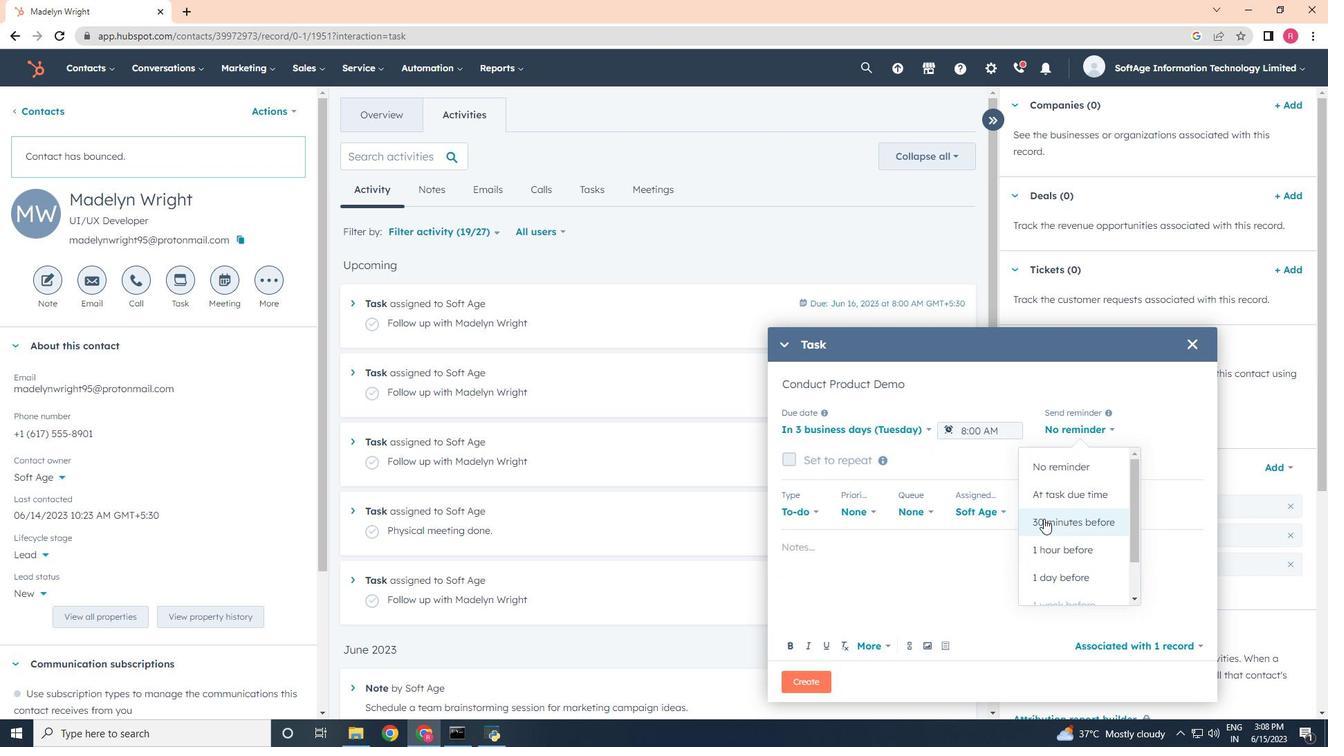 
Action: Mouse pressed left at (1047, 525)
Screenshot: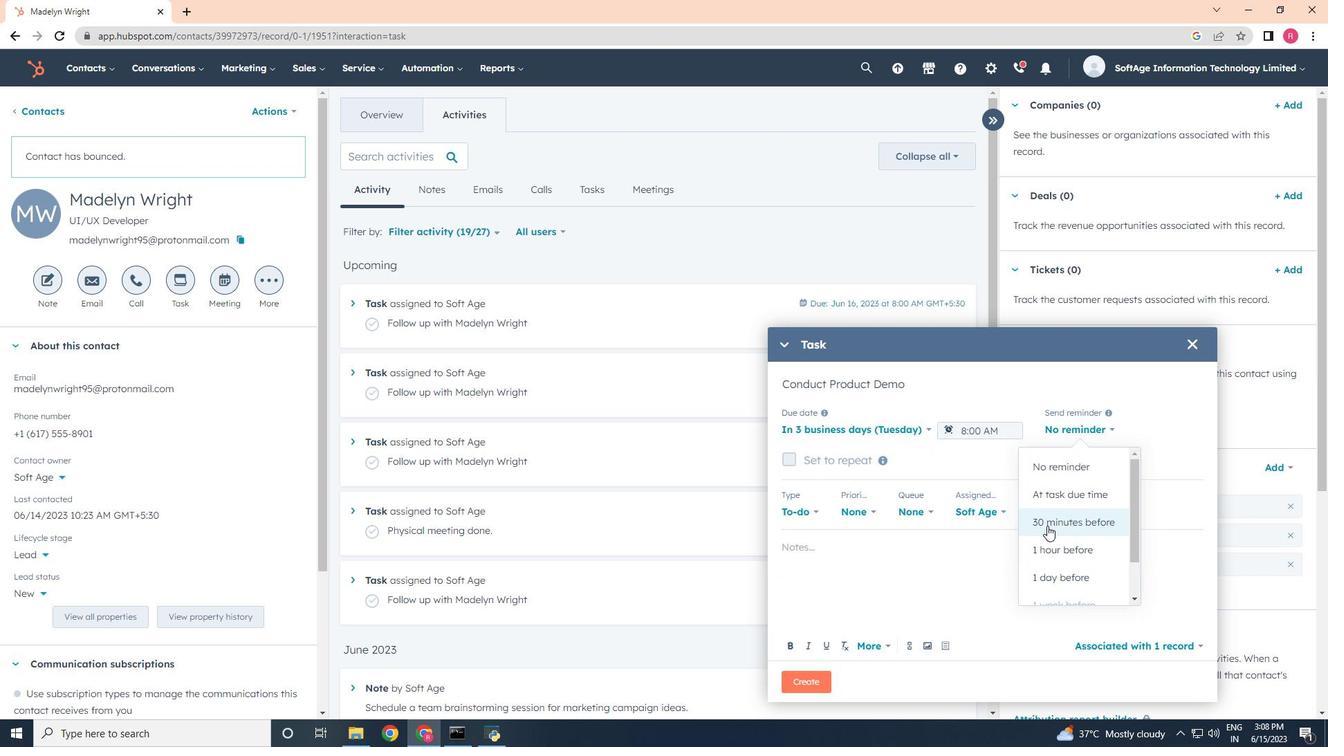 
Action: Mouse moved to (862, 507)
Screenshot: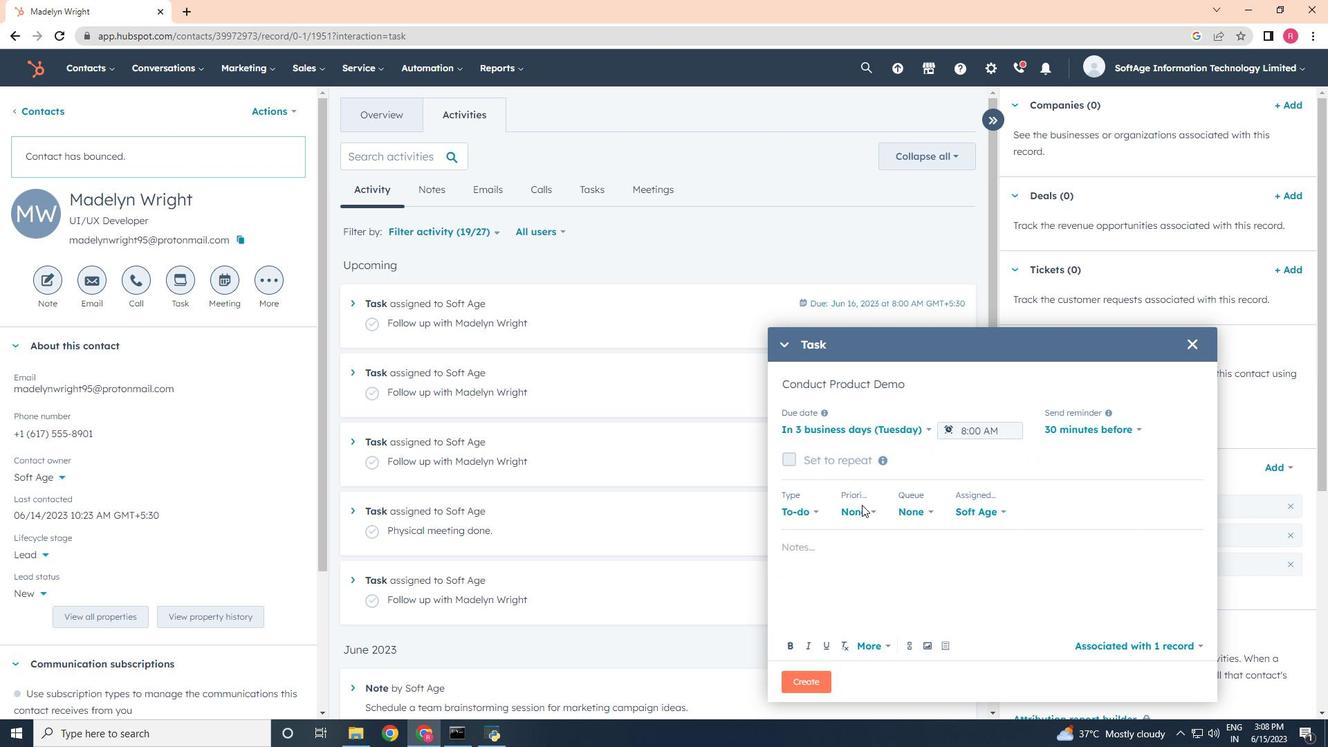 
Action: Mouse pressed left at (862, 507)
Screenshot: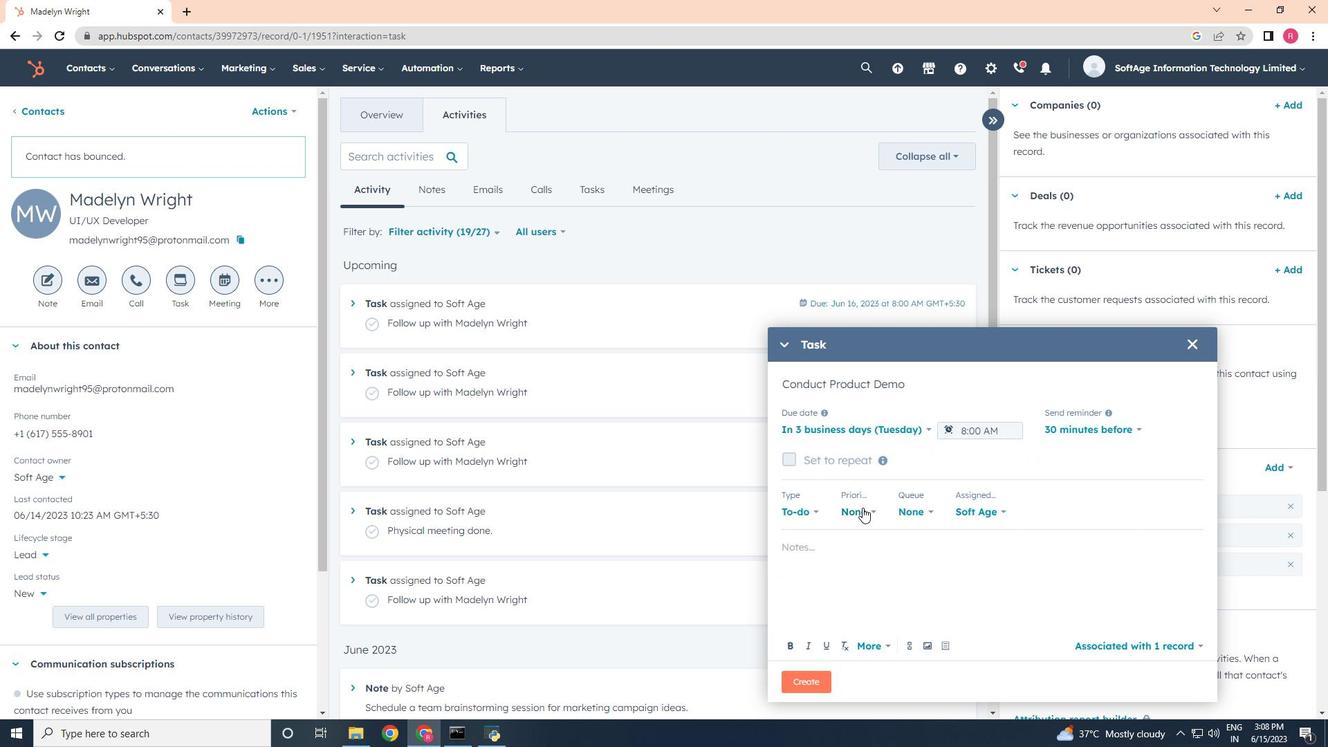 
Action: Mouse moved to (857, 632)
Screenshot: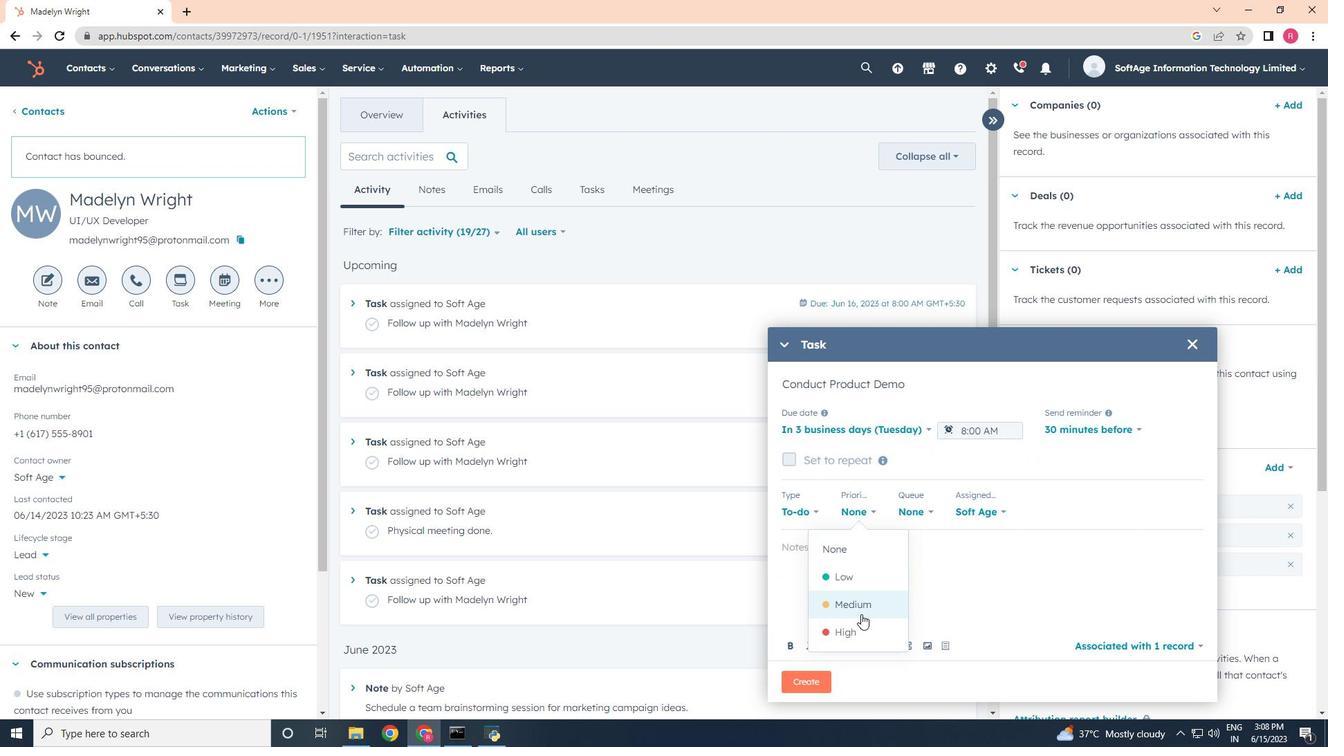 
Action: Mouse pressed left at (857, 632)
Screenshot: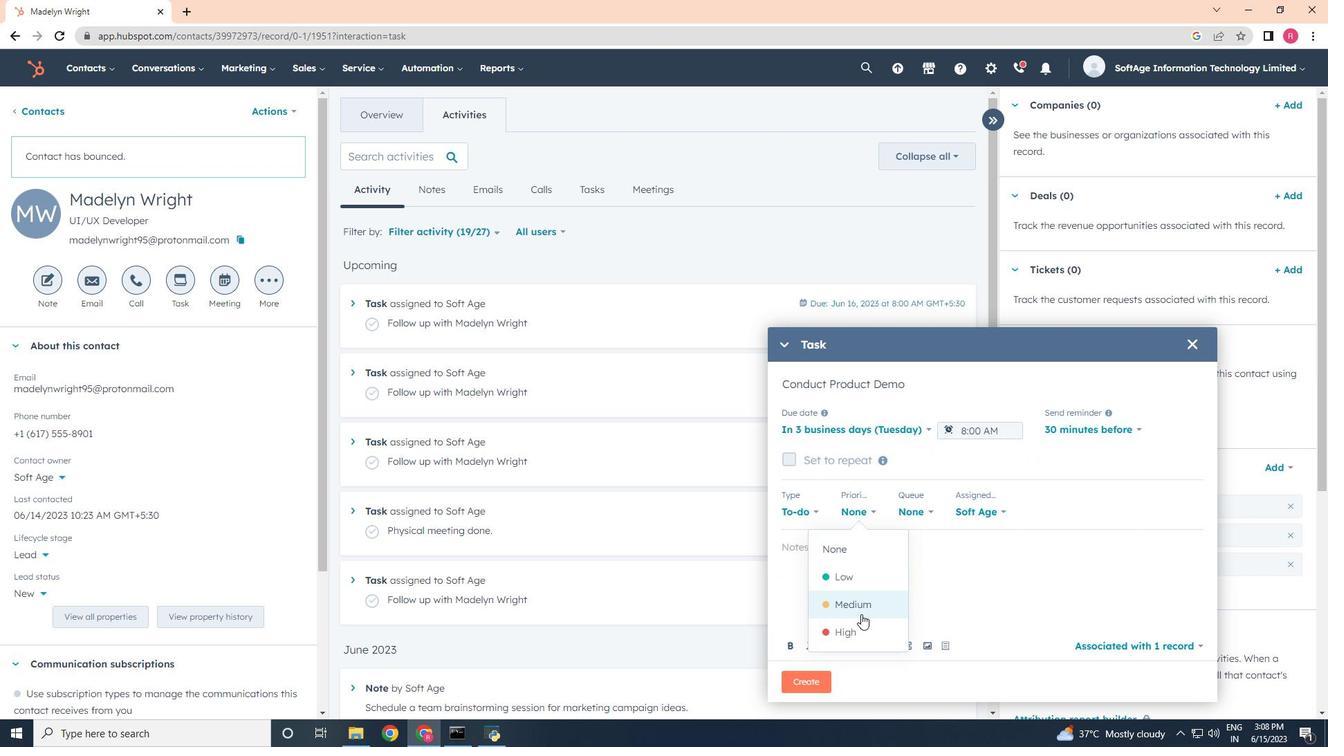 
Action: Mouse moved to (816, 551)
Screenshot: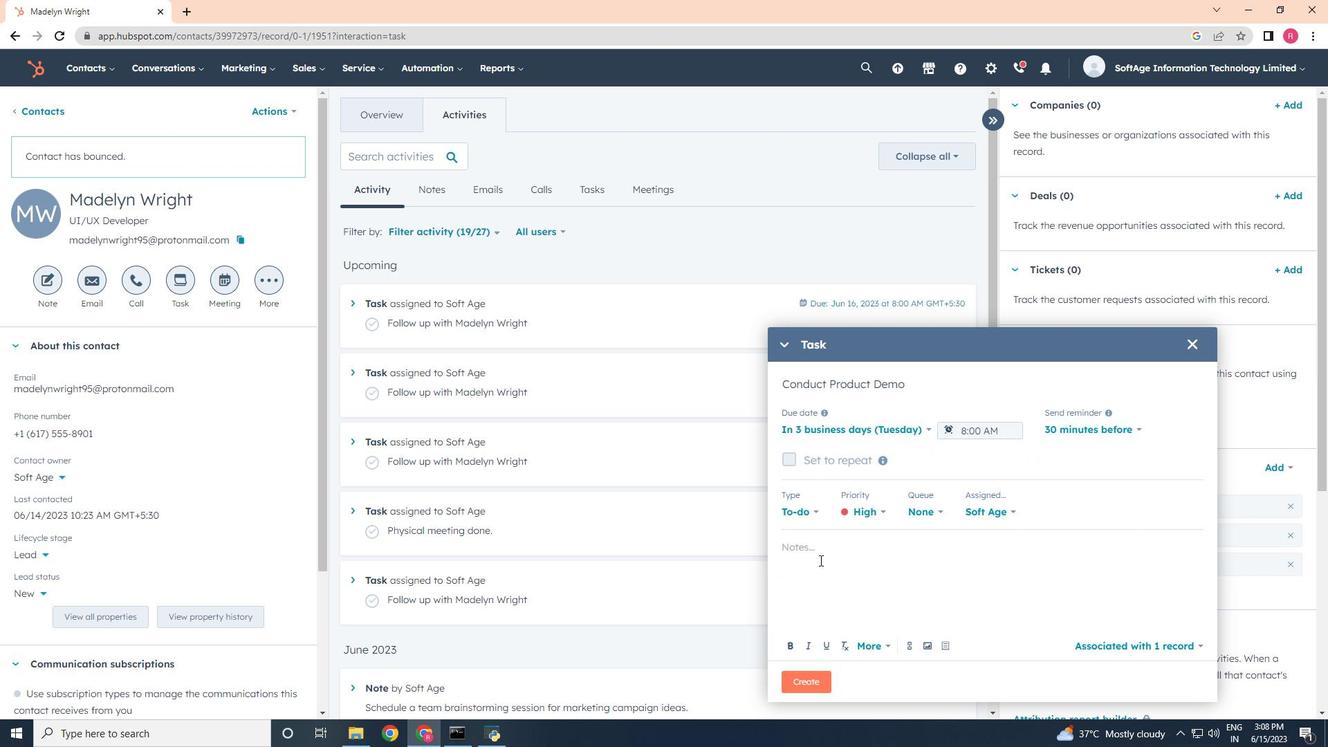 
Action: Mouse pressed left at (816, 551)
Screenshot: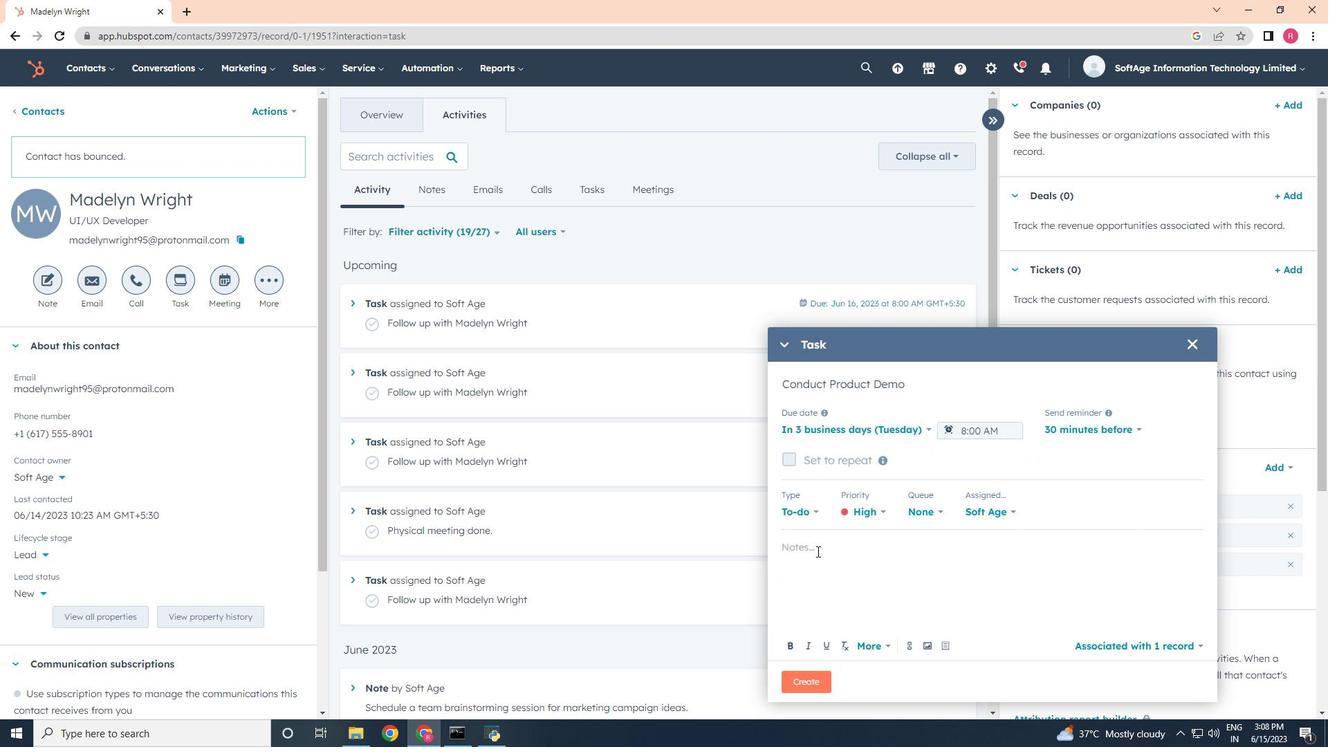 
Action: Key pressed <Key.shift>Review<Key.space>the<Key.space>attached<Key.space>proposal<Key.space><Key.shift>Logged<Key.space>i<Key.backspace><Key.backspace><Key.backspace><Key.backspace><Key.backspace><Key.backspace><Key.backspace><Key.backspace><Key.backspace>.
Screenshot: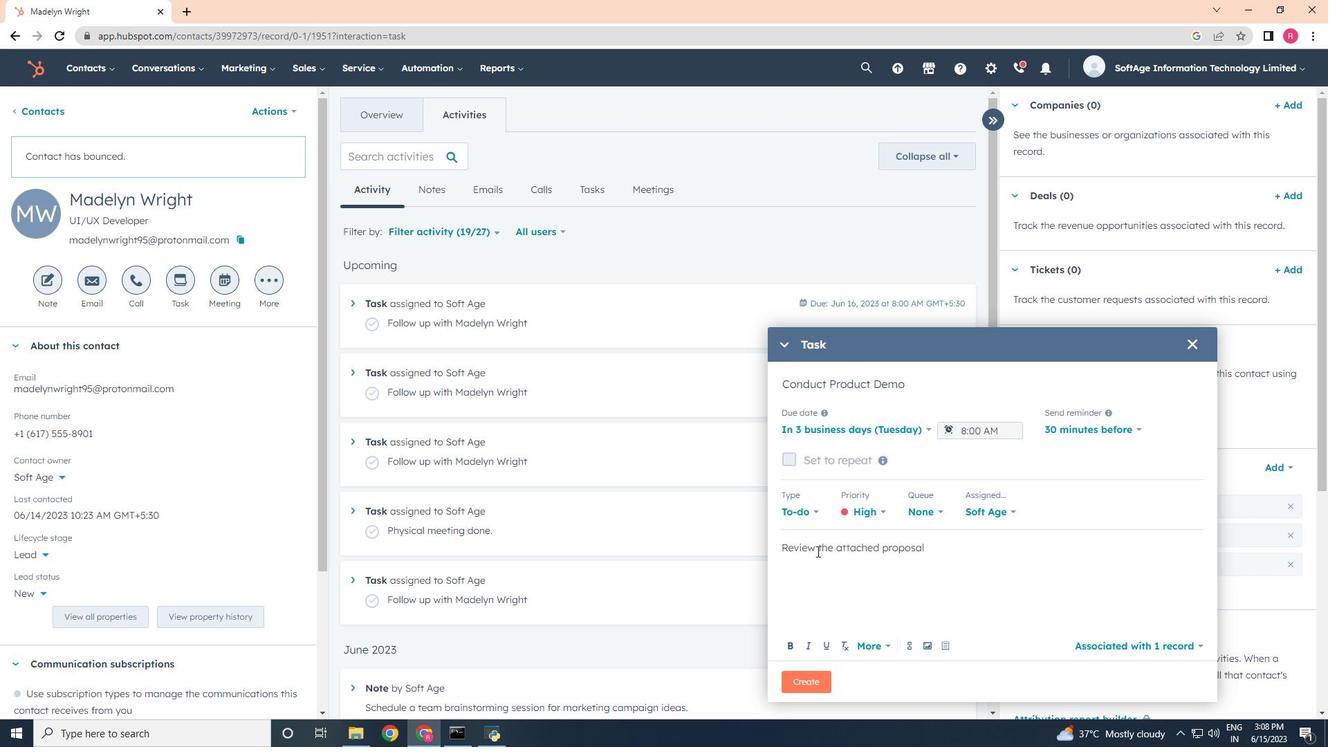 
Action: Mouse moved to (803, 684)
Screenshot: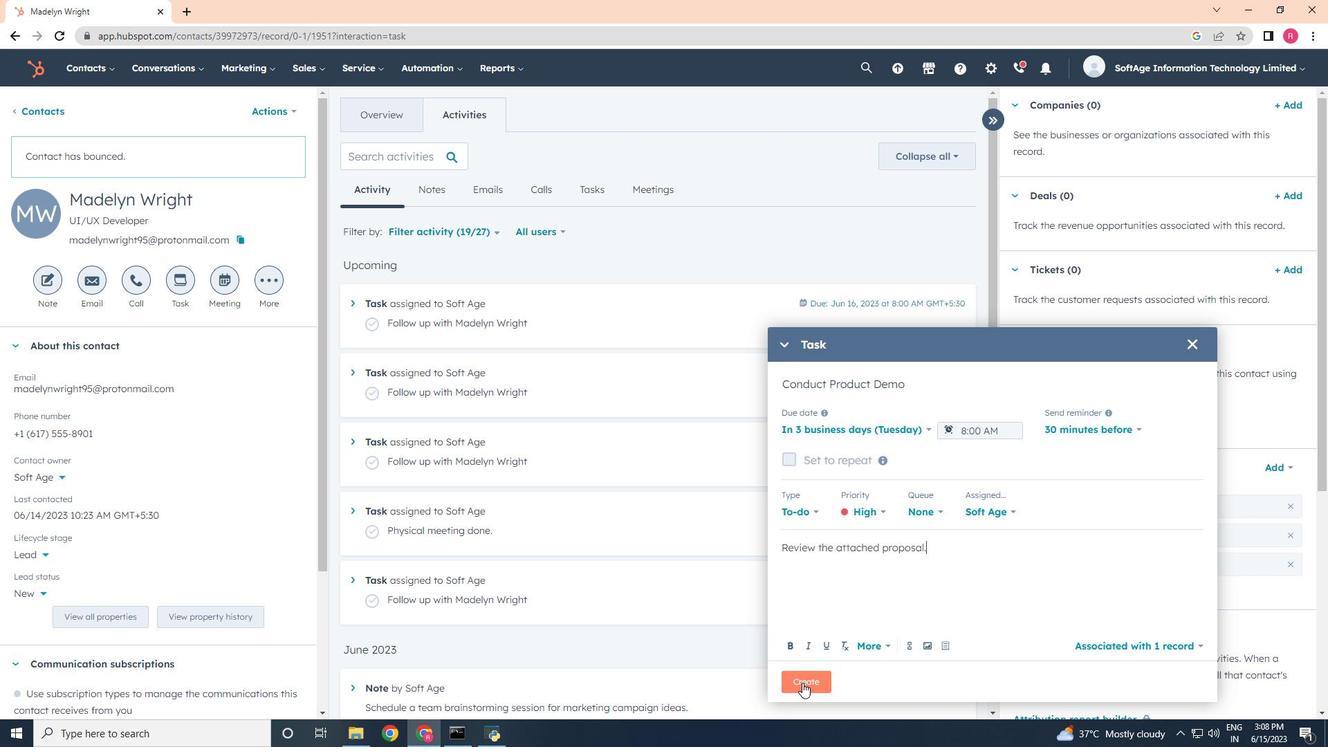 
Action: Mouse pressed left at (803, 684)
Screenshot: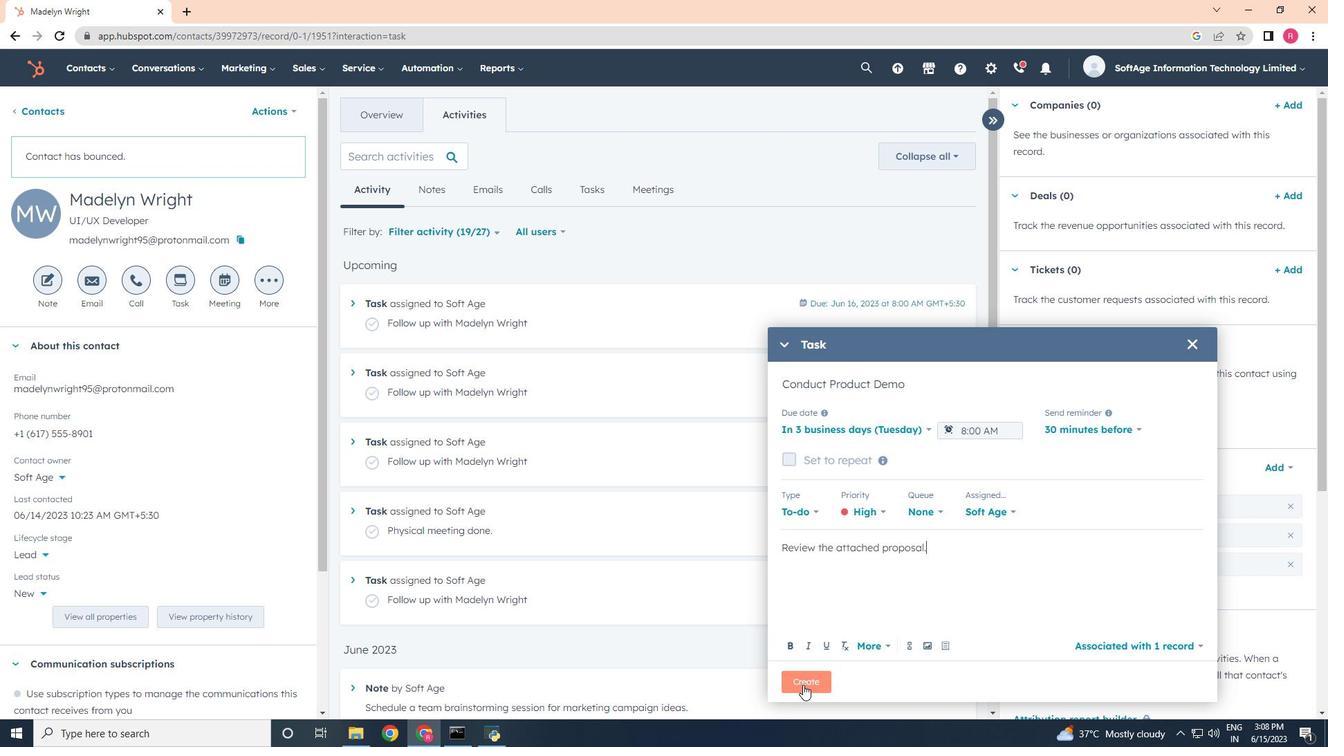 
Action: Mouse moved to (604, 608)
Screenshot: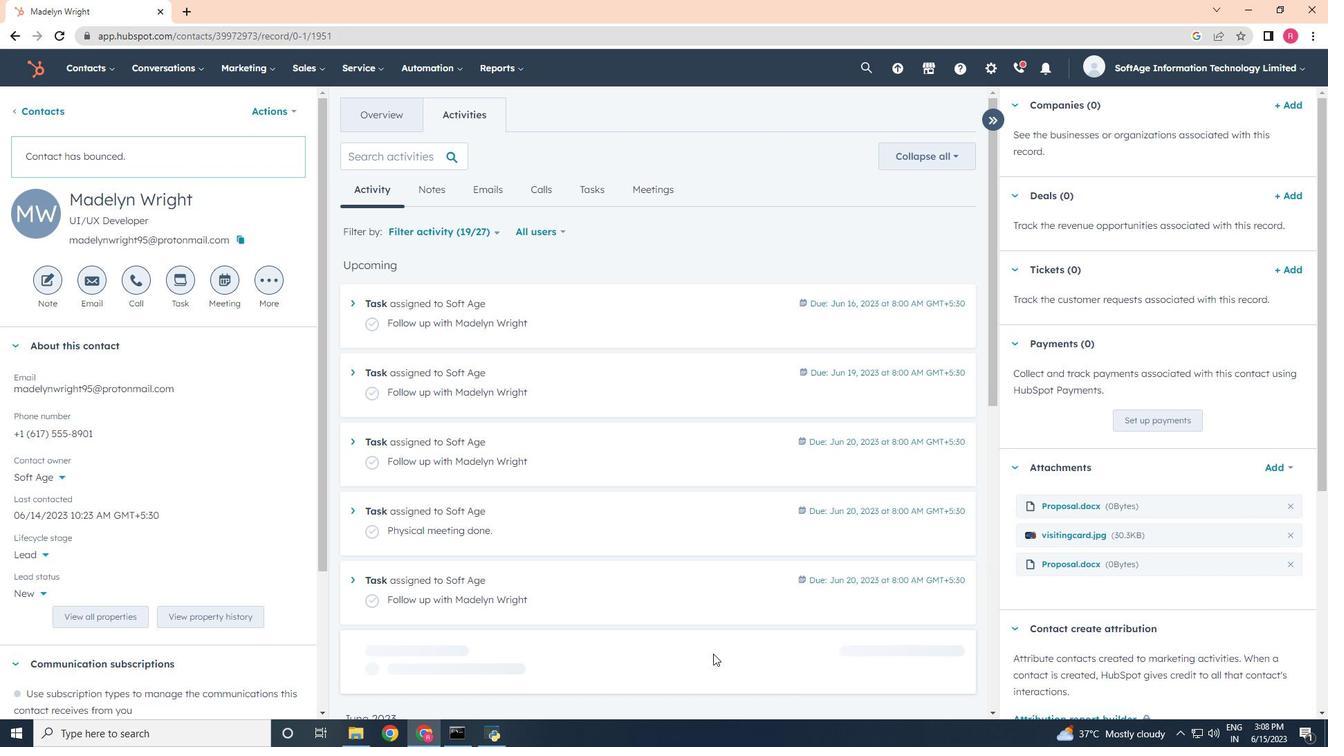 
